 Task: Find connections with filter location Kushtagi with filter topic #AIwith filter profile language Spanish with filter current company InnRoad with filter school Bhilai Institute of Technology (BIT), Durg with filter industry Temporary Help Services with filter service category Life Insurance with filter keywords title Paralegal
Action: Mouse moved to (328, 231)
Screenshot: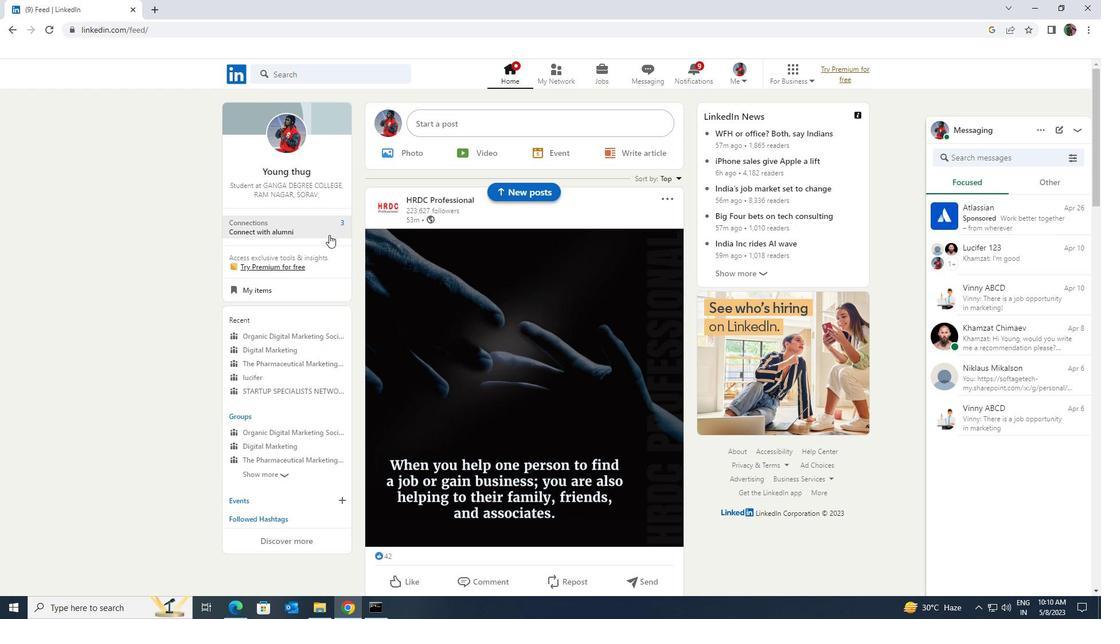 
Action: Mouse pressed left at (328, 231)
Screenshot: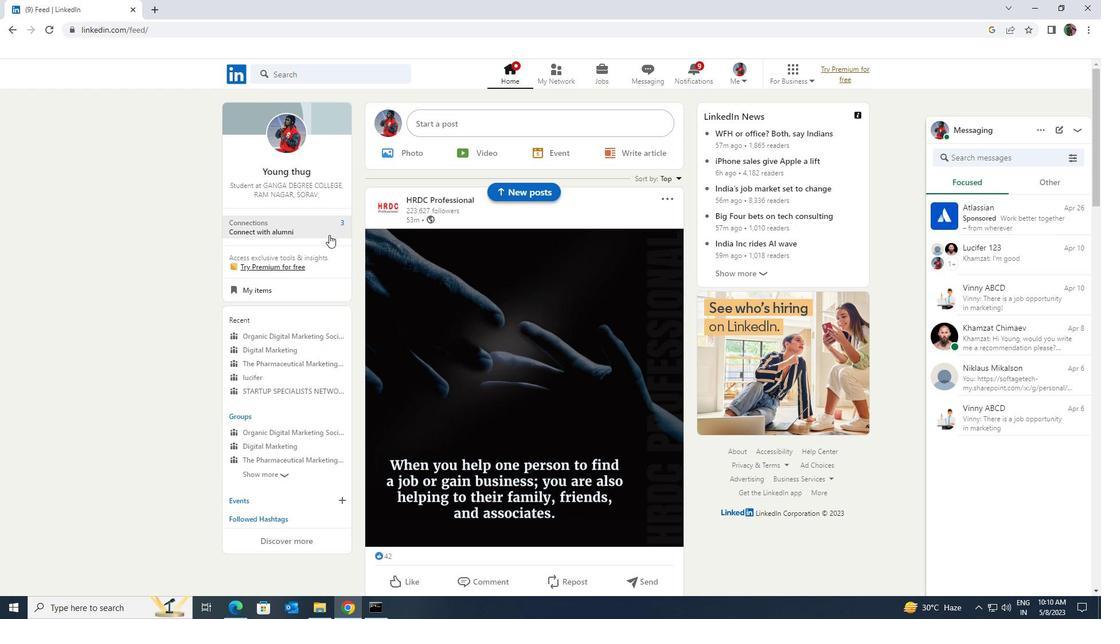 
Action: Mouse moved to (306, 141)
Screenshot: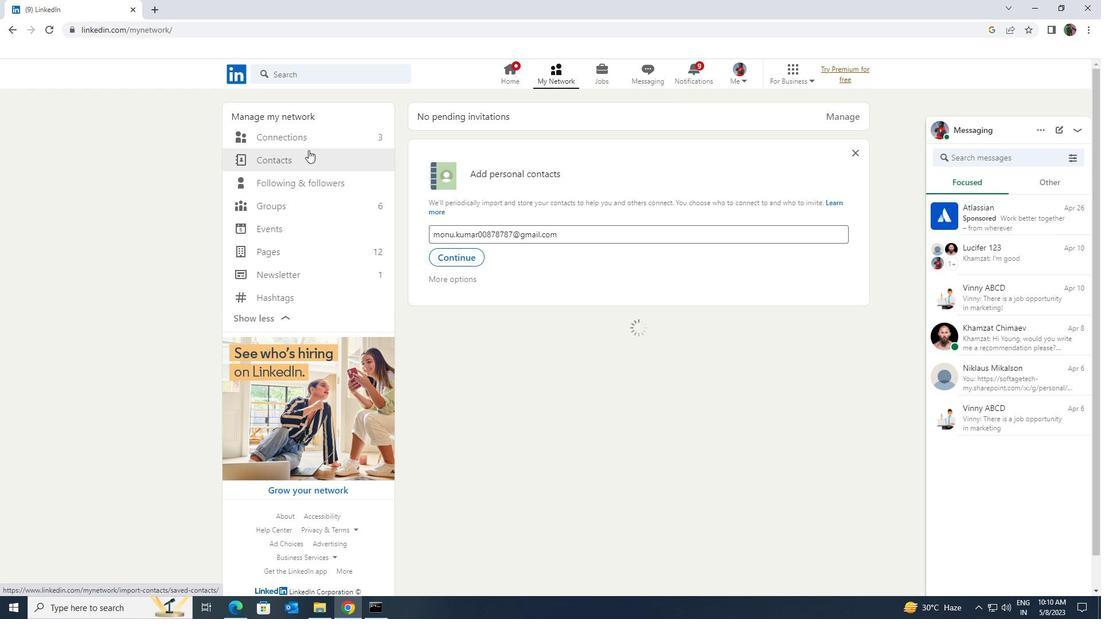 
Action: Mouse pressed left at (306, 141)
Screenshot: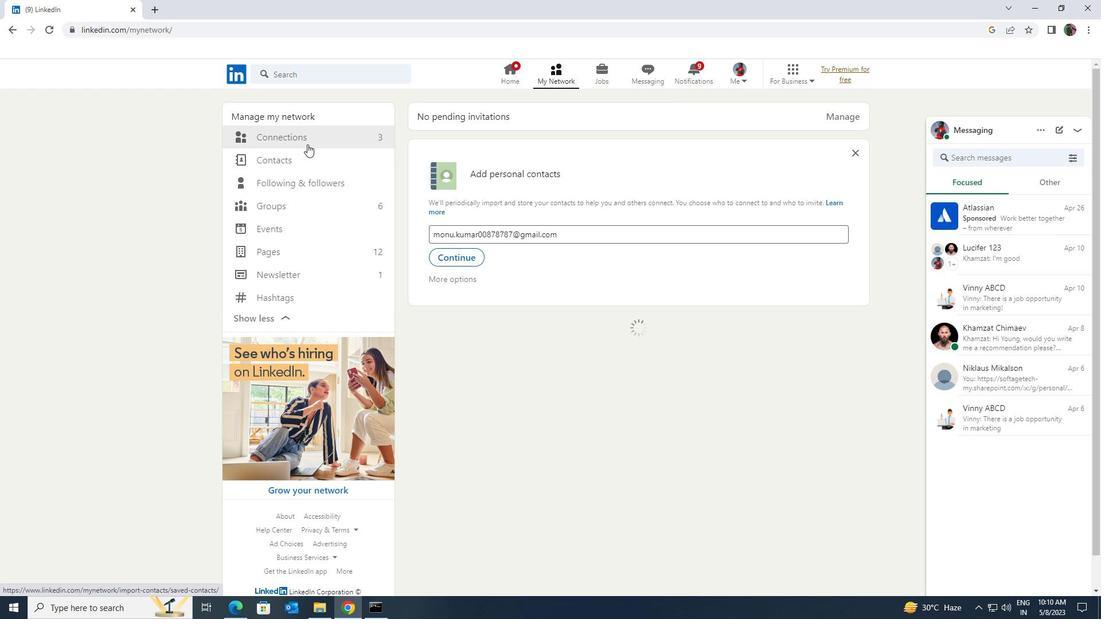 
Action: Mouse moved to (650, 142)
Screenshot: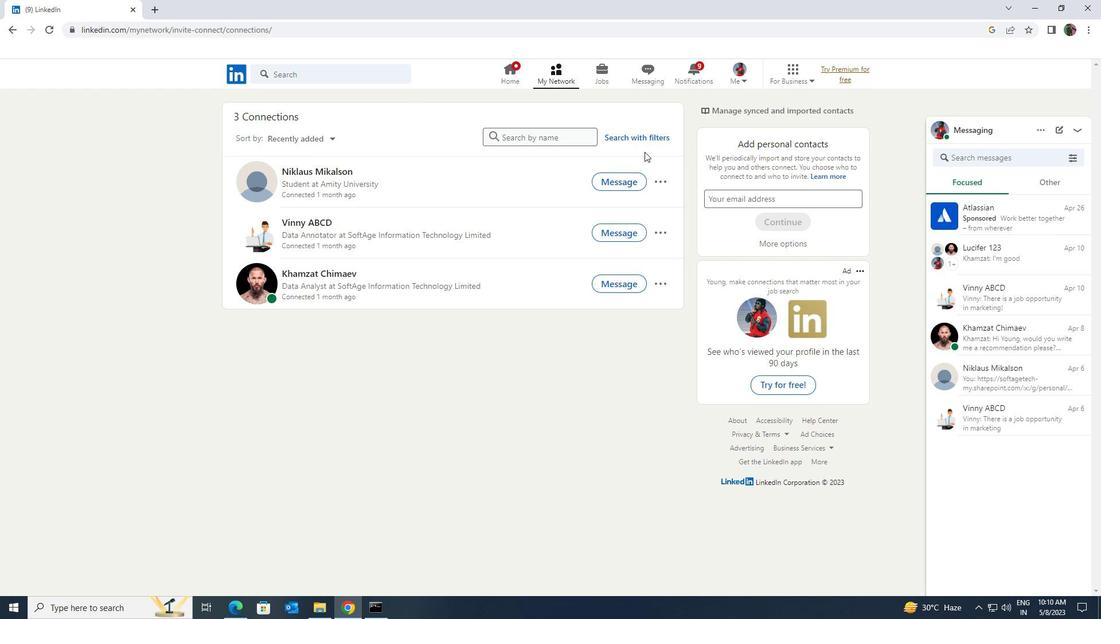 
Action: Mouse pressed left at (650, 142)
Screenshot: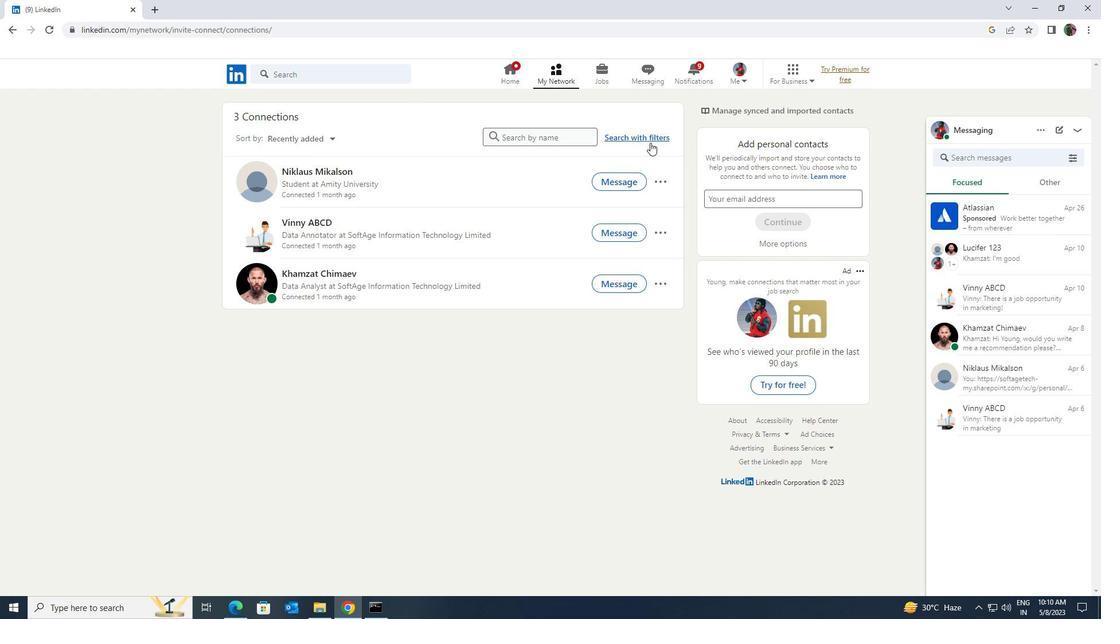 
Action: Mouse moved to (598, 103)
Screenshot: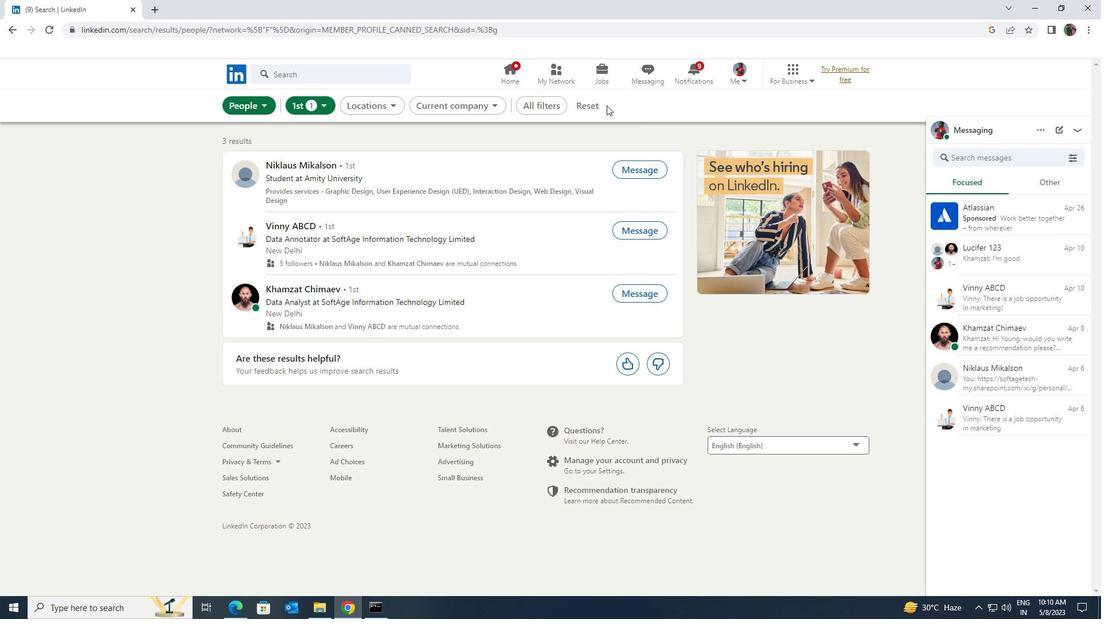 
Action: Mouse pressed left at (598, 103)
Screenshot: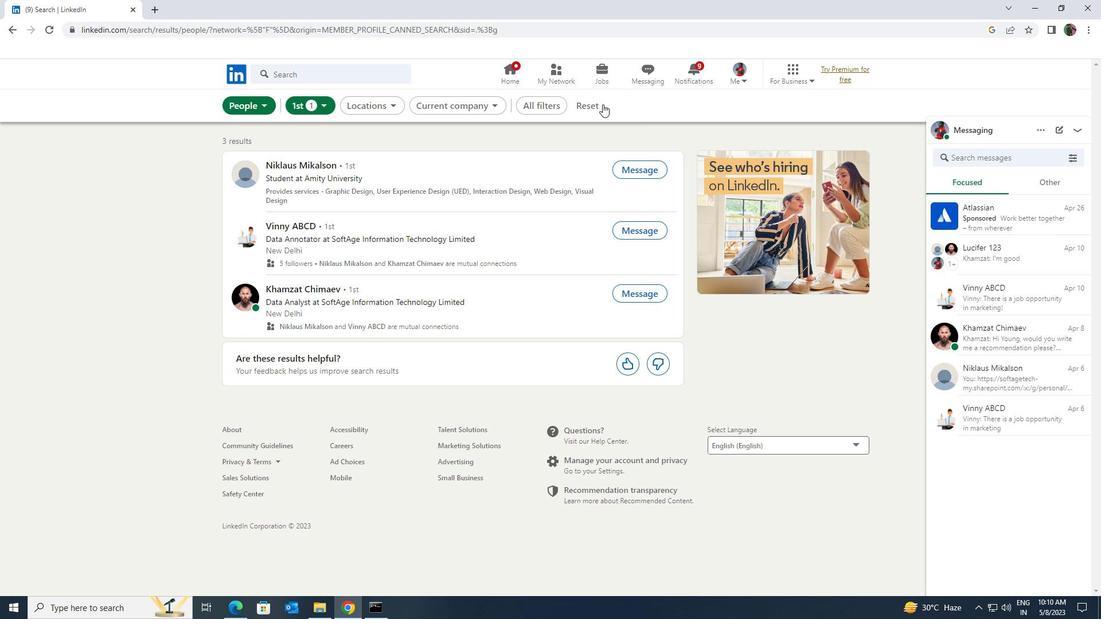 
Action: Mouse moved to (566, 98)
Screenshot: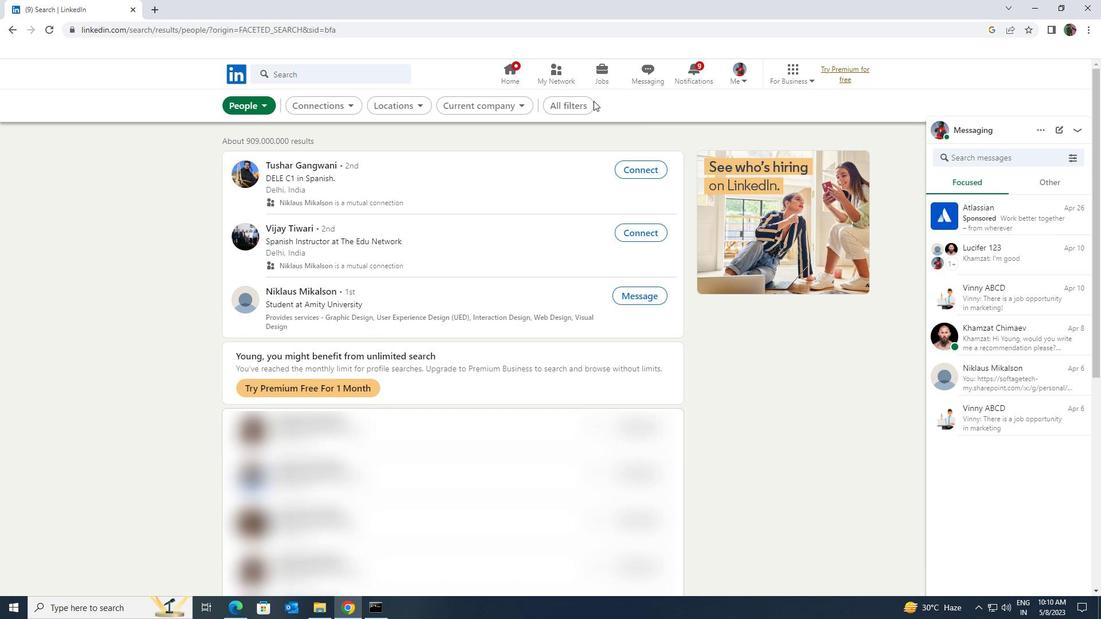 
Action: Mouse pressed left at (566, 98)
Screenshot: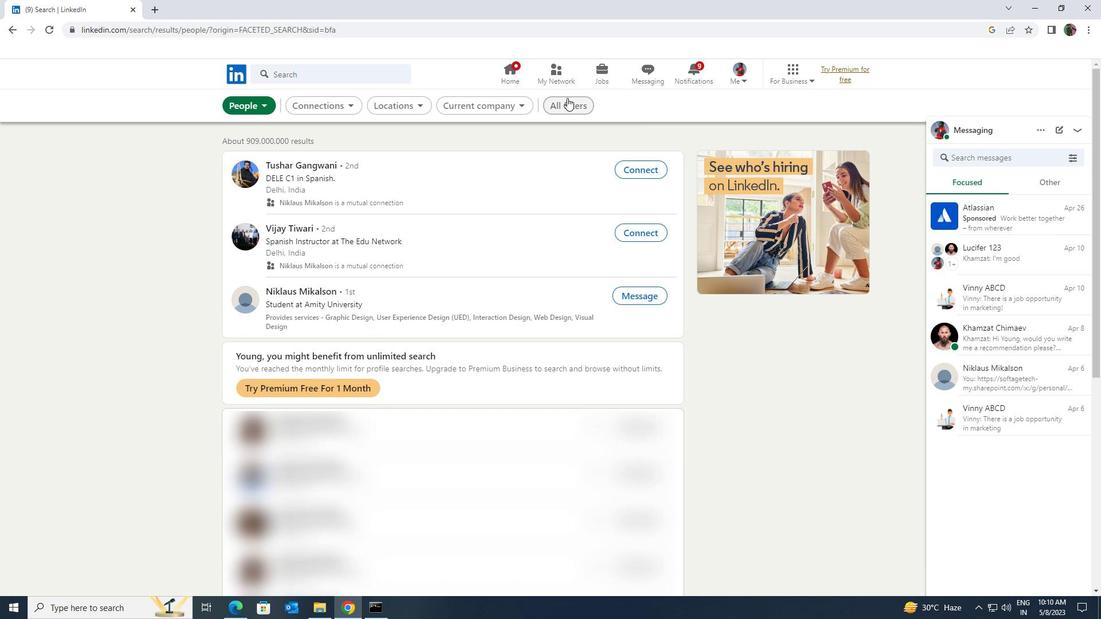 
Action: Mouse moved to (967, 461)
Screenshot: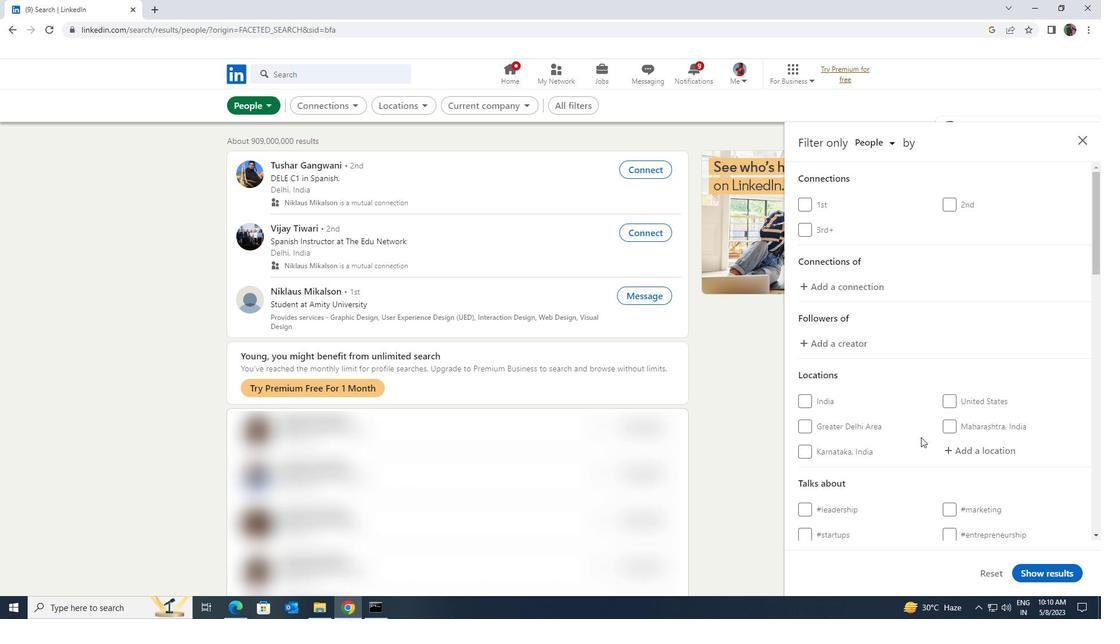 
Action: Mouse pressed left at (967, 461)
Screenshot: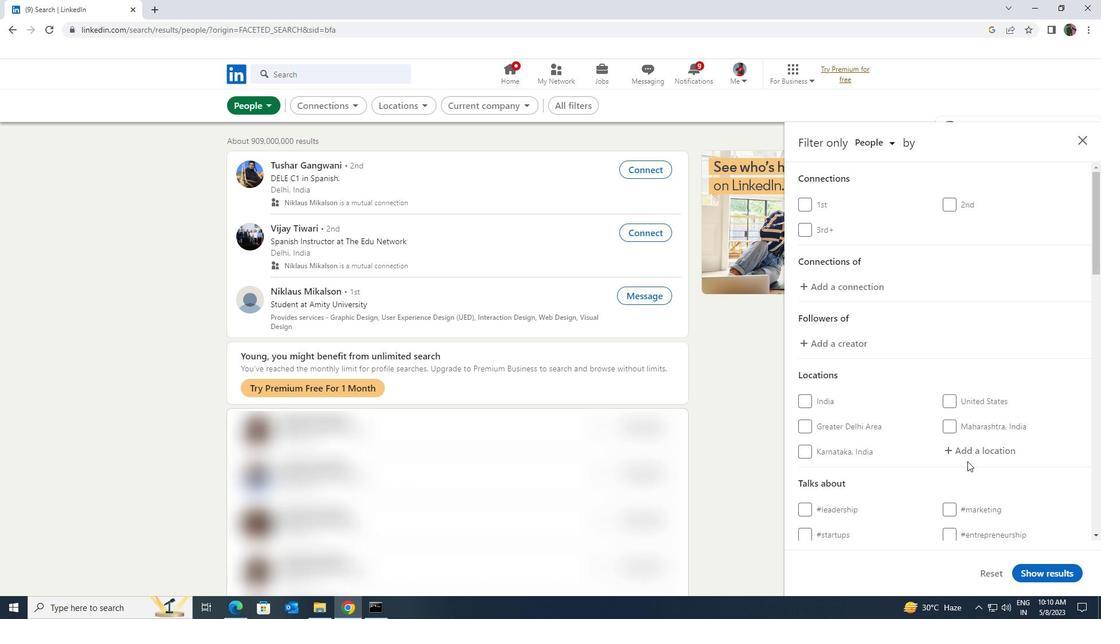 
Action: Mouse moved to (973, 454)
Screenshot: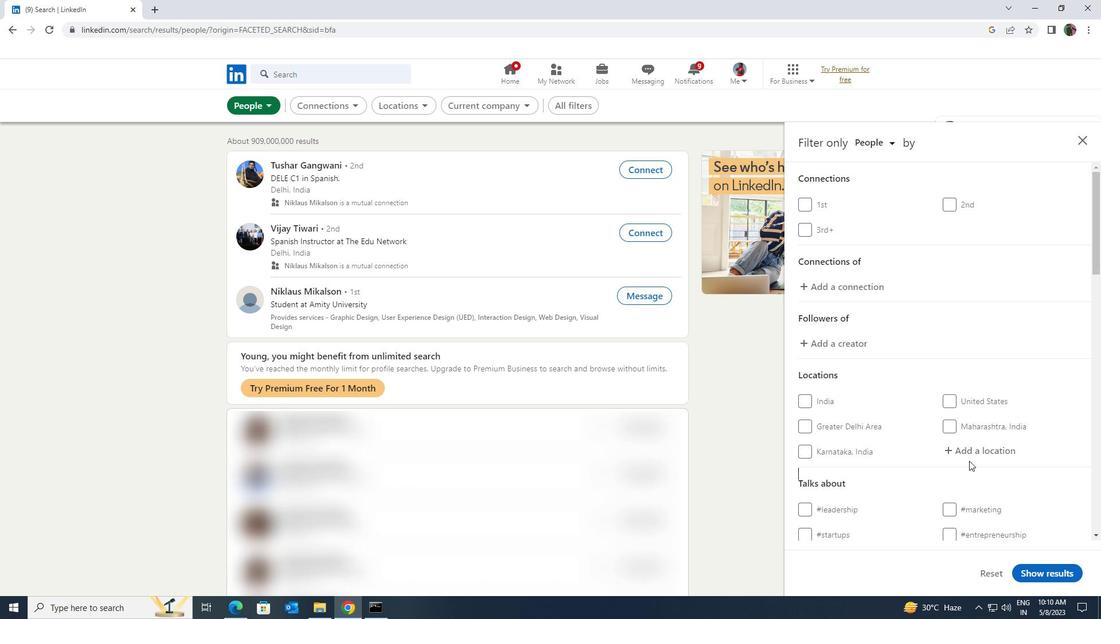 
Action: Mouse pressed left at (973, 454)
Screenshot: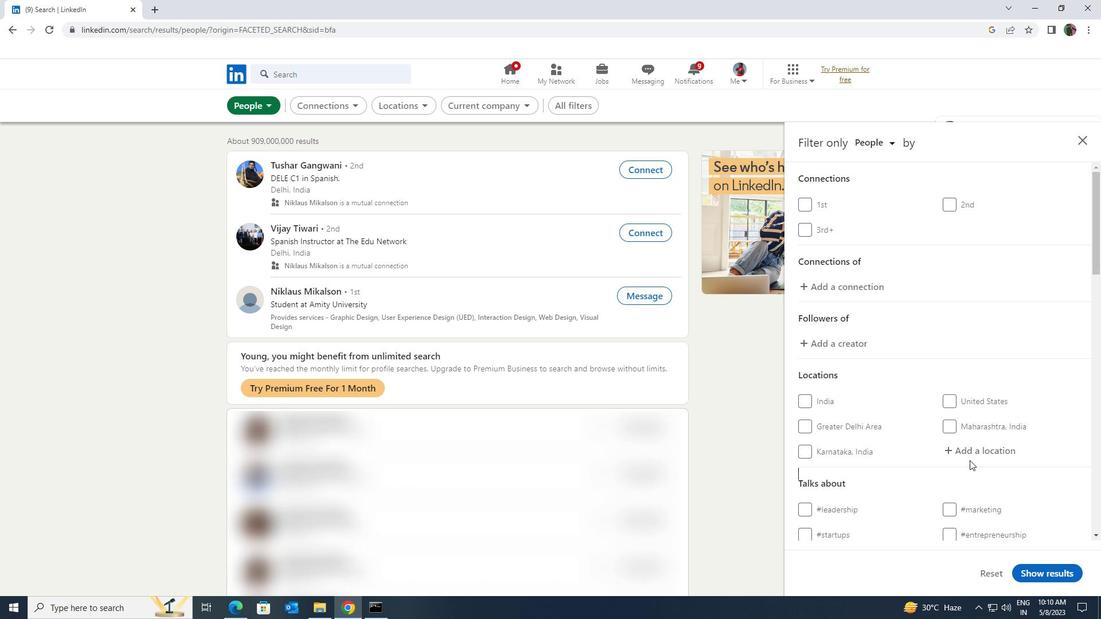 
Action: Key pressed <Key.shift>KUSHTAGI
Screenshot: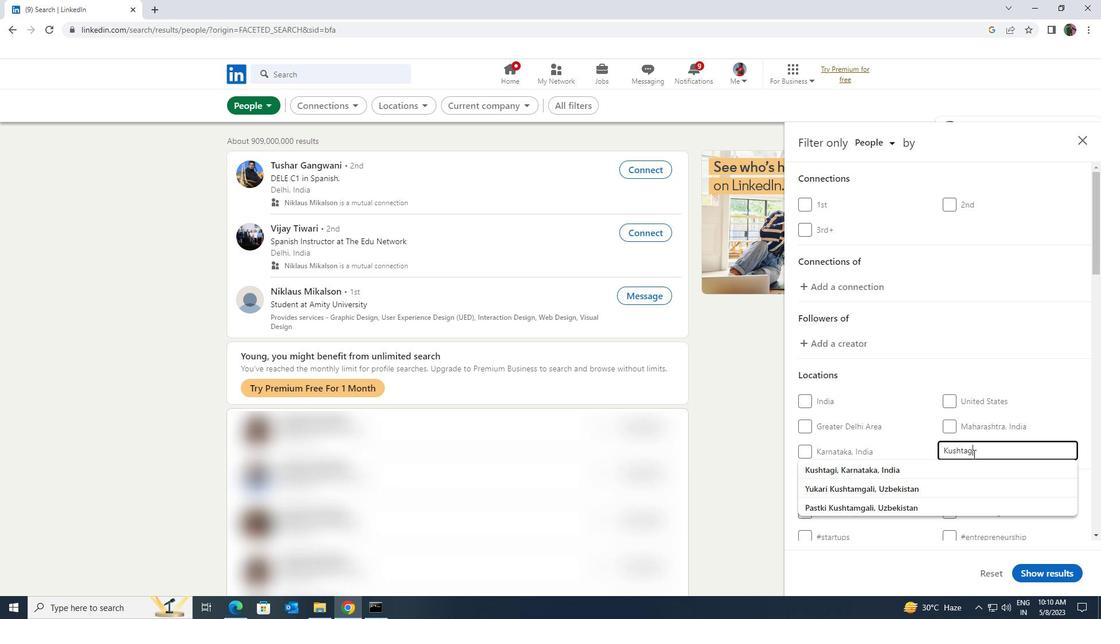 
Action: Mouse moved to (975, 464)
Screenshot: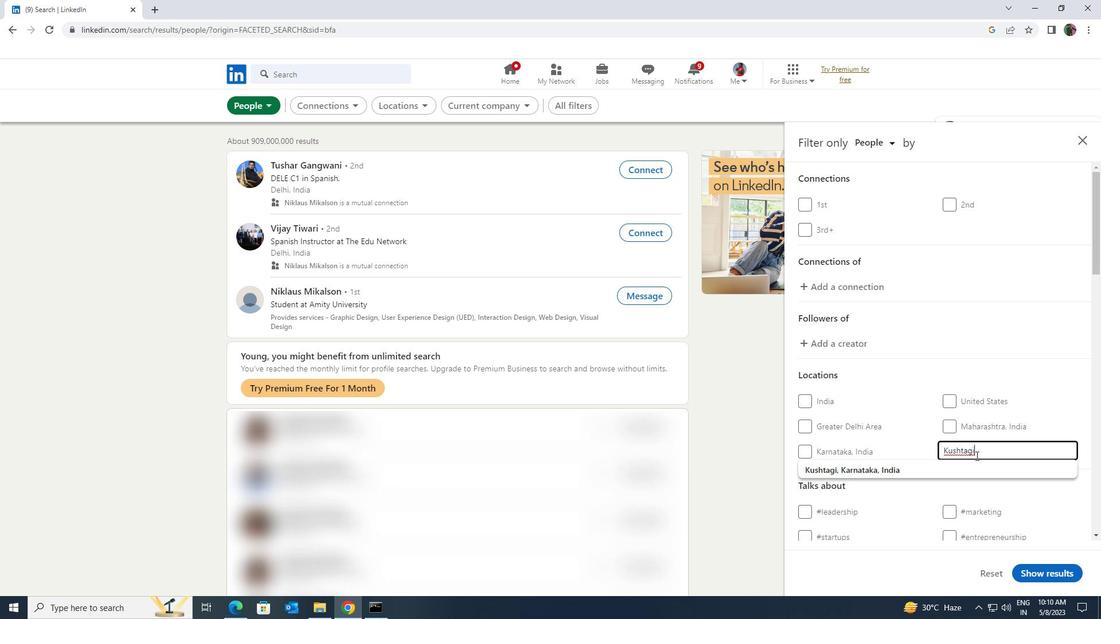 
Action: Mouse pressed left at (975, 464)
Screenshot: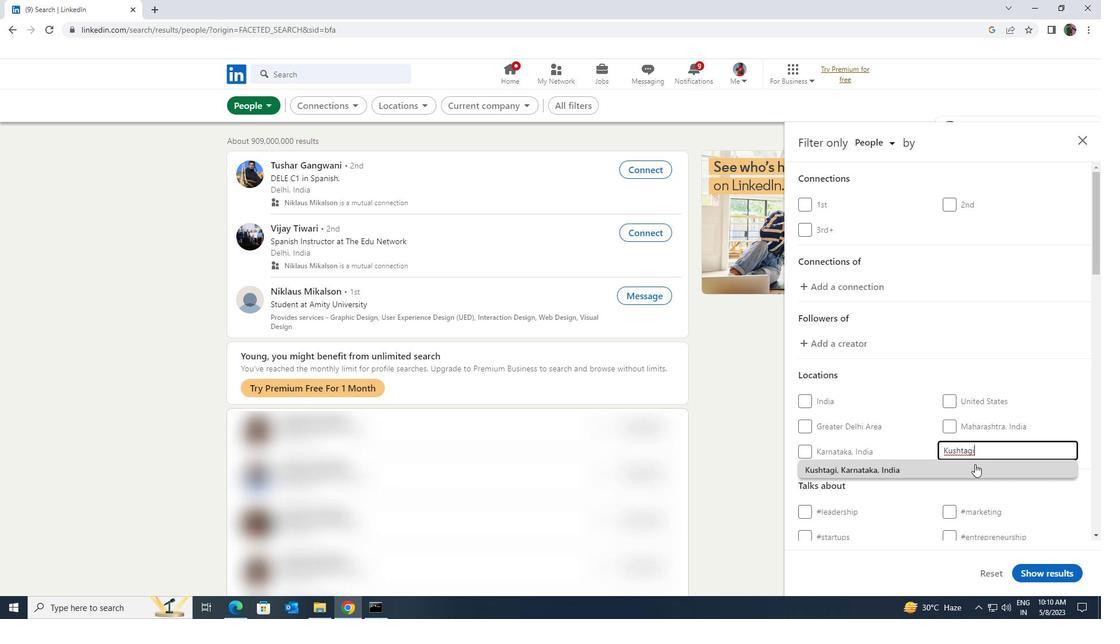 
Action: Mouse scrolled (975, 464) with delta (0, 0)
Screenshot: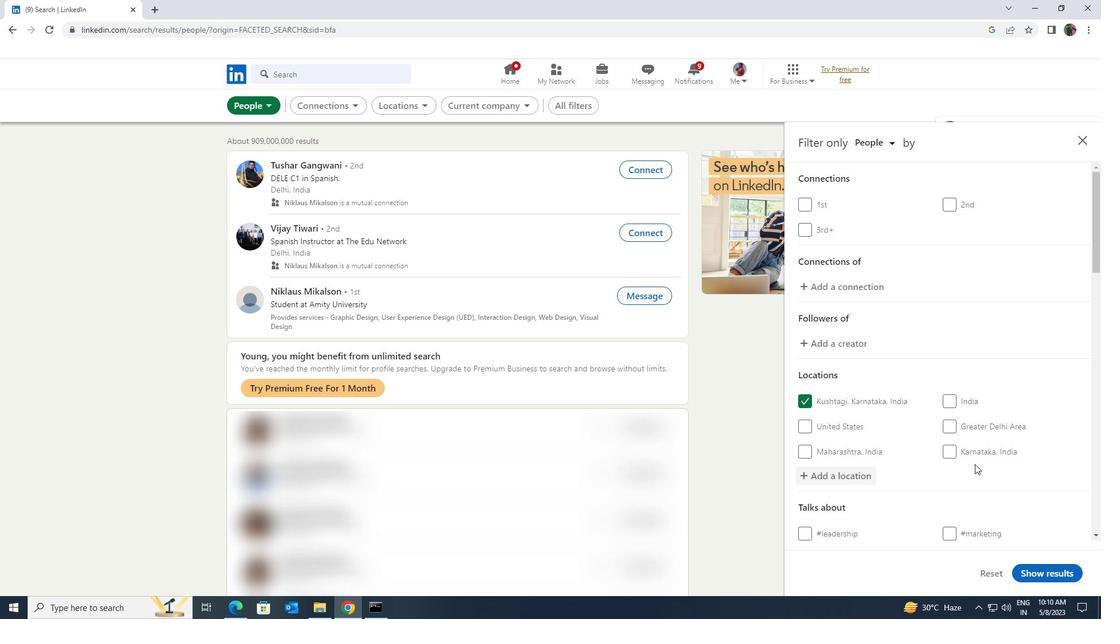 
Action: Mouse scrolled (975, 464) with delta (0, 0)
Screenshot: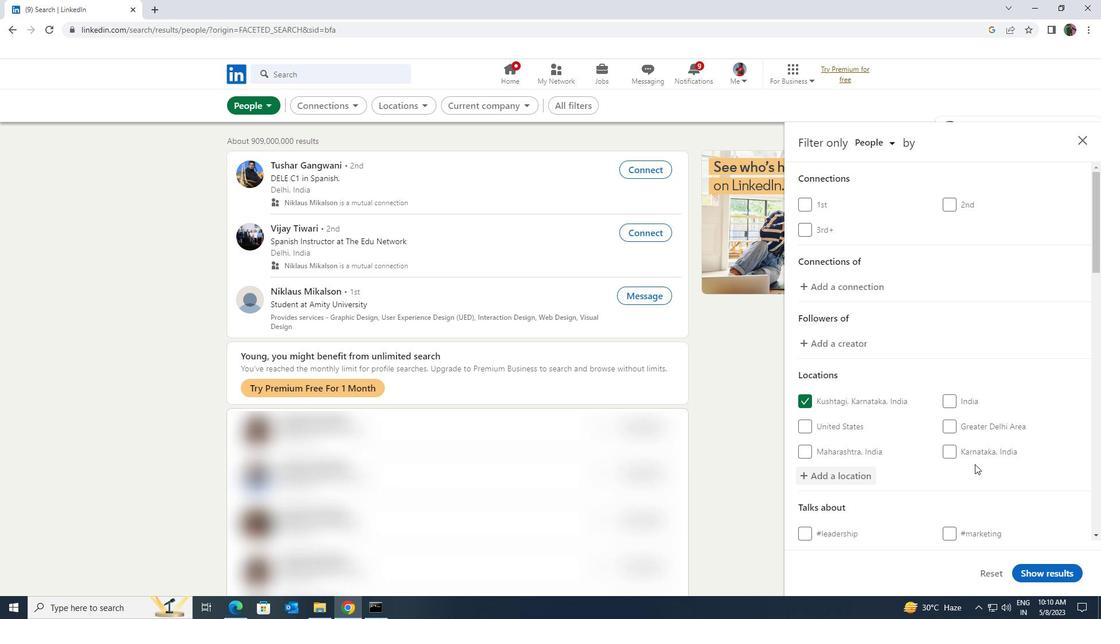 
Action: Mouse moved to (975, 466)
Screenshot: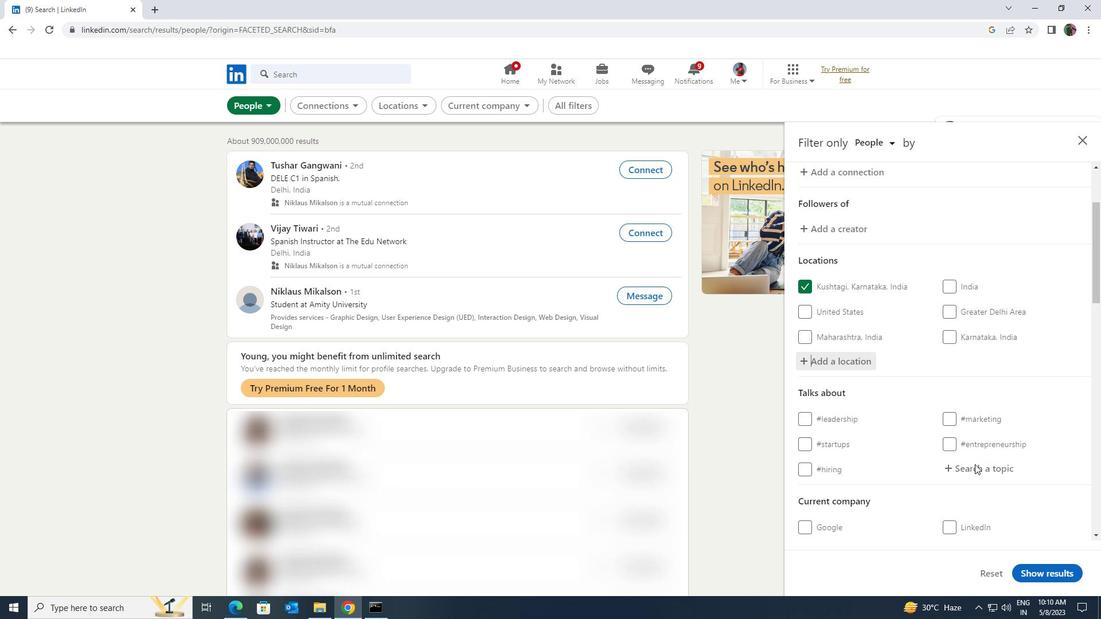 
Action: Mouse pressed left at (975, 466)
Screenshot: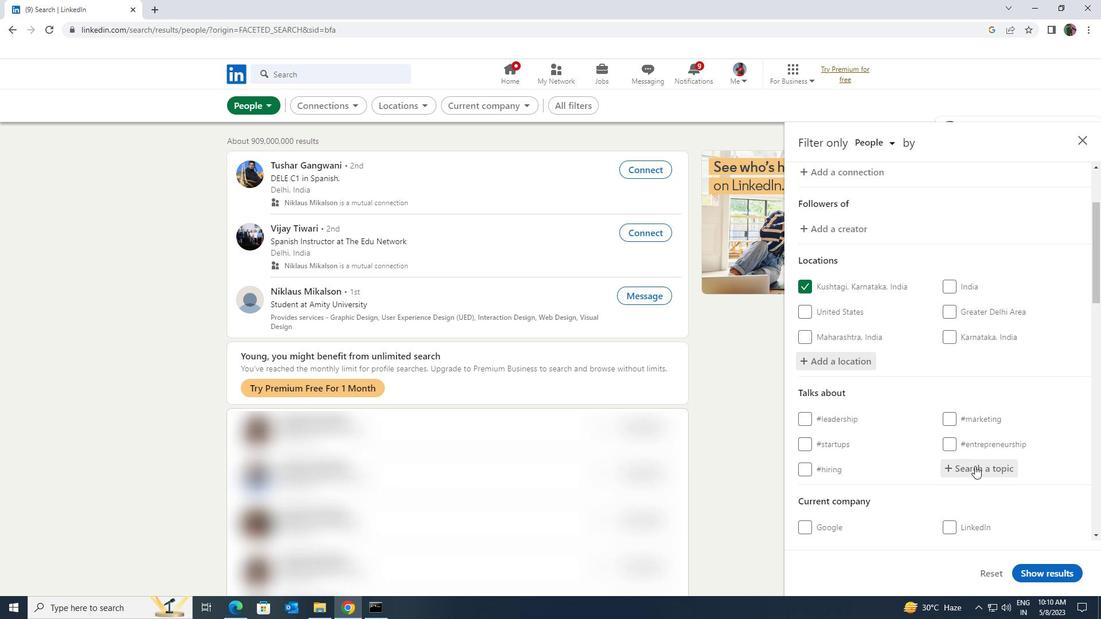 
Action: Mouse moved to (968, 464)
Screenshot: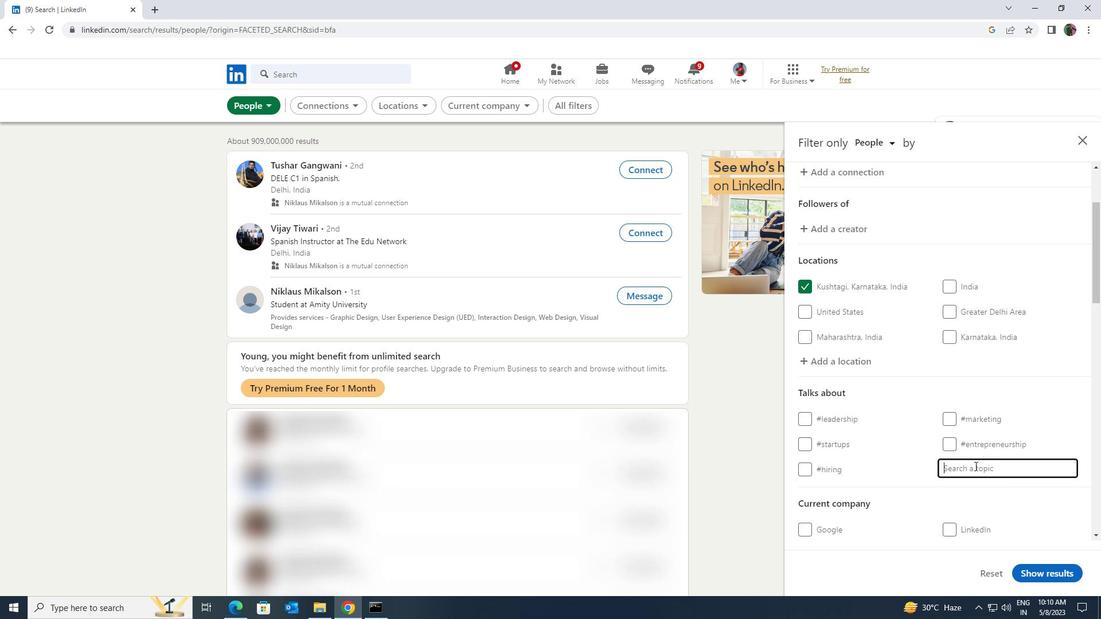 
Action: Key pressed <Key.shift><Key.shift>AI
Screenshot: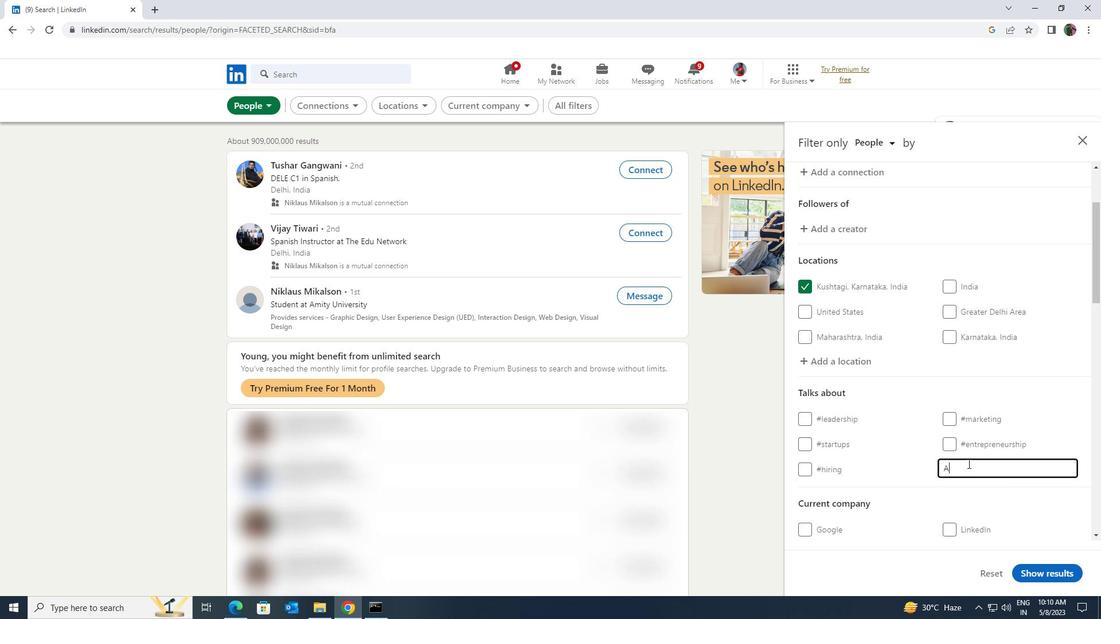 
Action: Mouse moved to (964, 478)
Screenshot: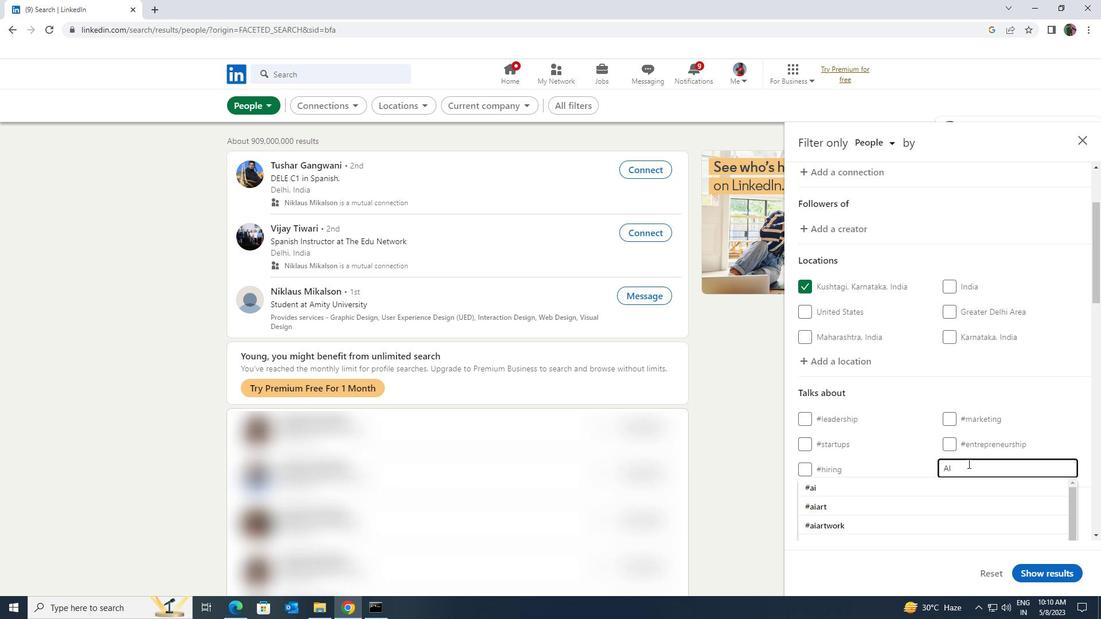 
Action: Mouse pressed left at (964, 478)
Screenshot: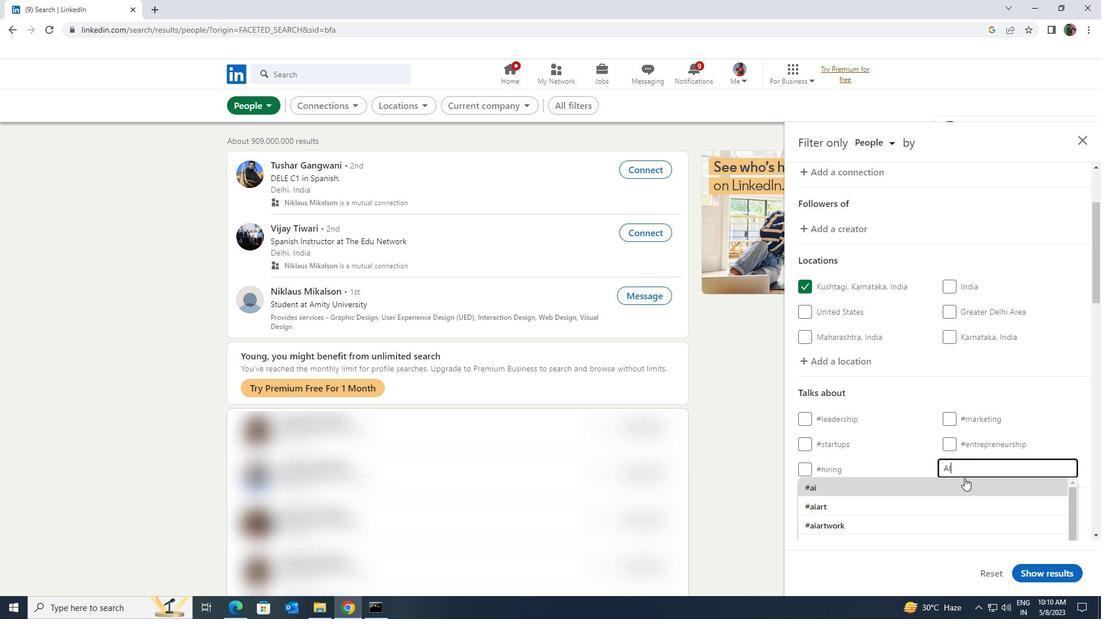 
Action: Mouse scrolled (964, 477) with delta (0, 0)
Screenshot: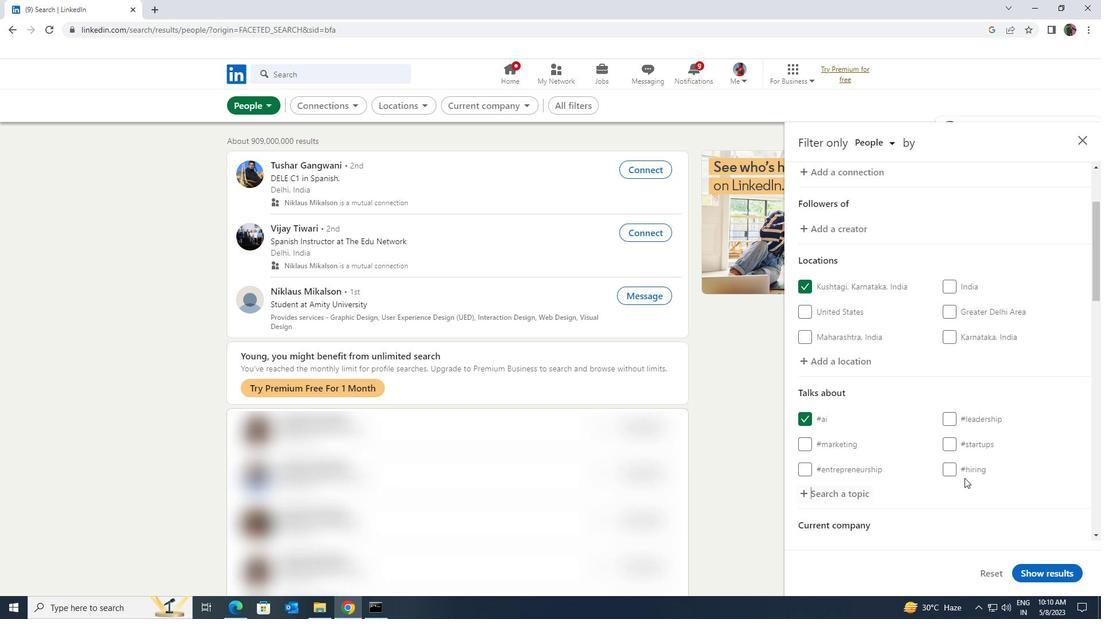 
Action: Mouse scrolled (964, 477) with delta (0, 0)
Screenshot: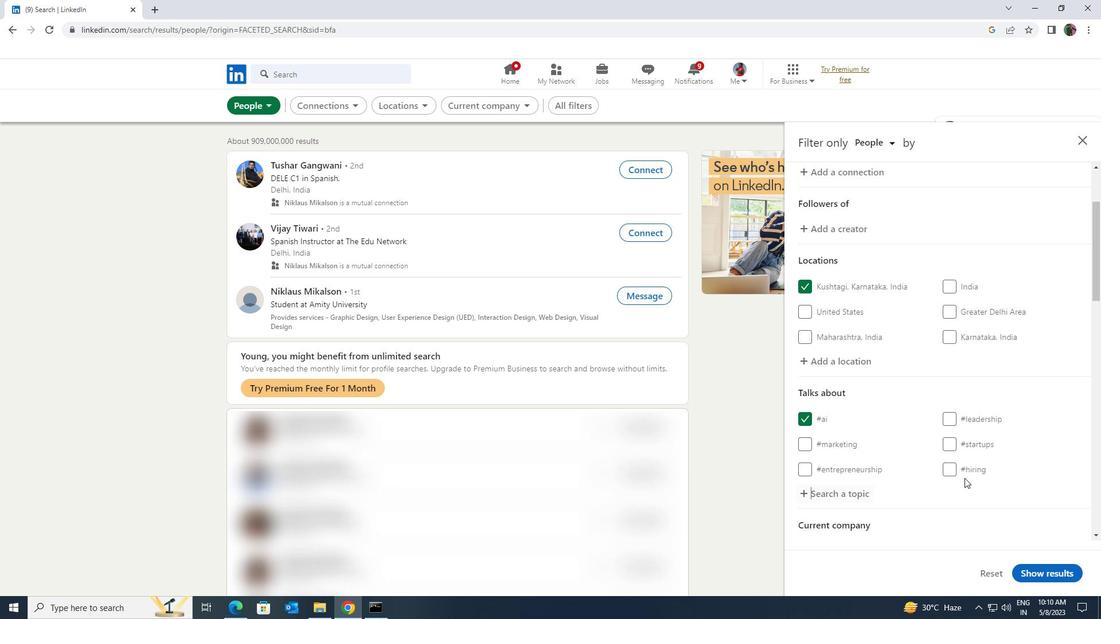 
Action: Mouse moved to (967, 481)
Screenshot: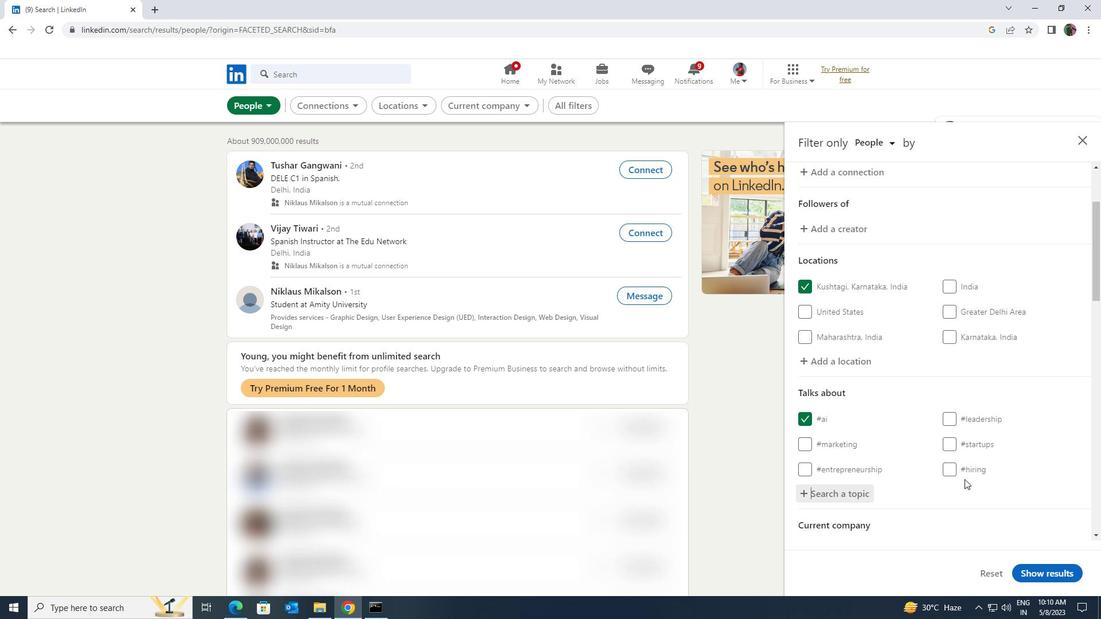 
Action: Mouse scrolled (967, 480) with delta (0, 0)
Screenshot: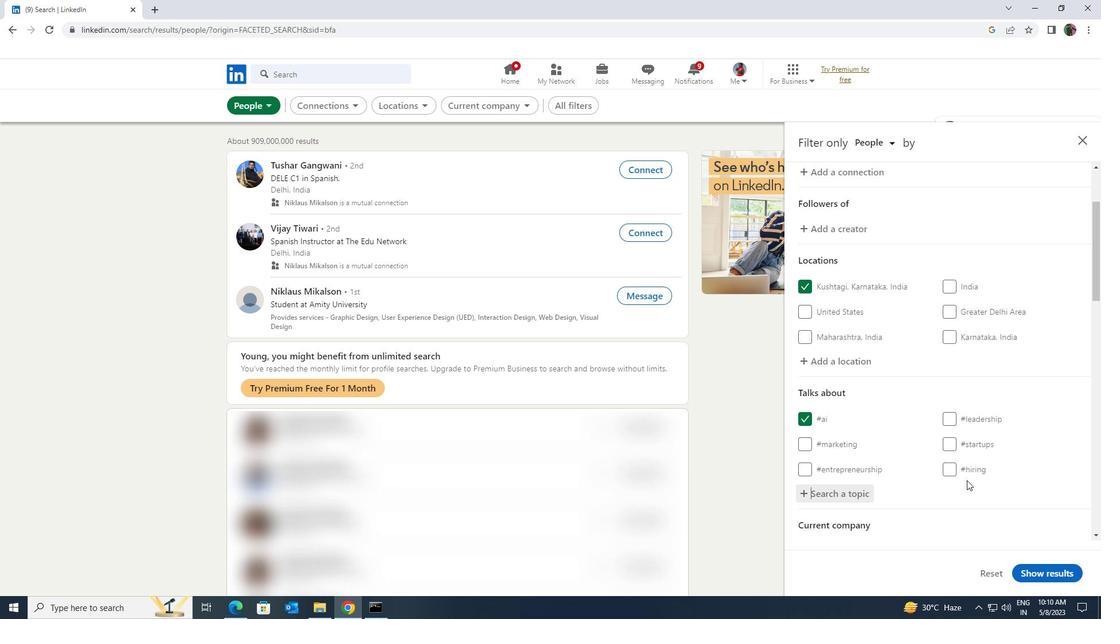 
Action: Mouse scrolled (967, 480) with delta (0, 0)
Screenshot: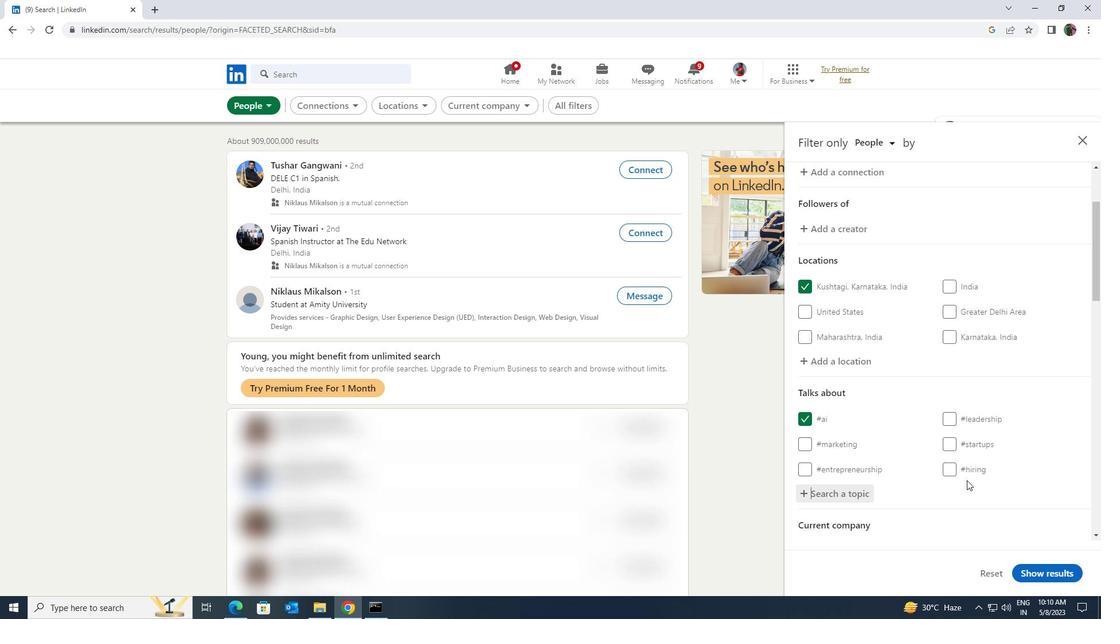 
Action: Mouse moved to (972, 484)
Screenshot: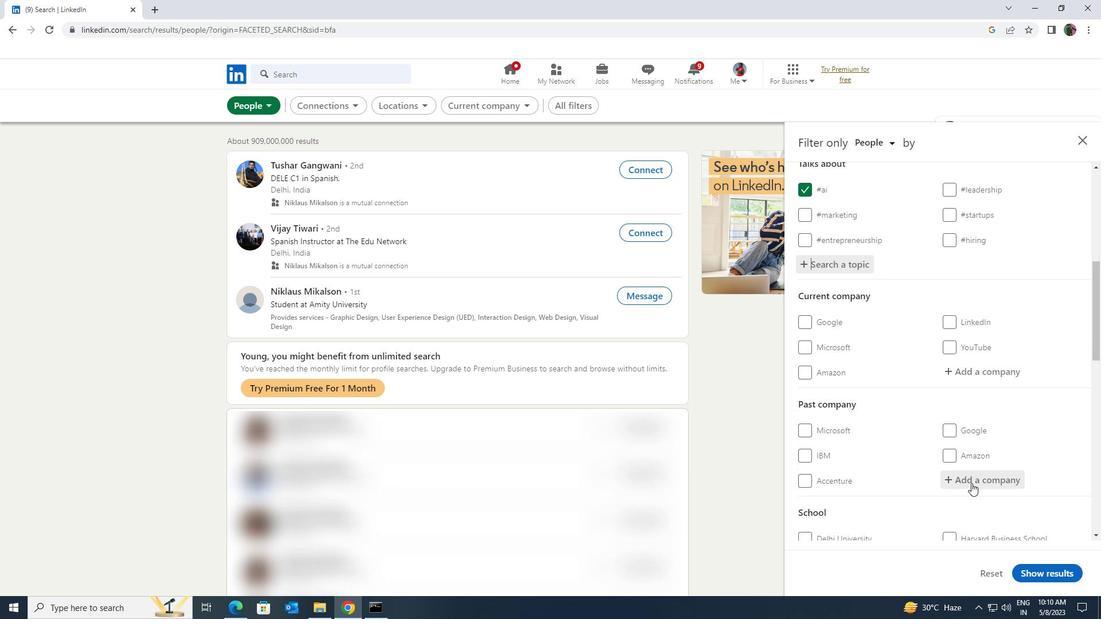 
Action: Mouse scrolled (972, 483) with delta (0, 0)
Screenshot: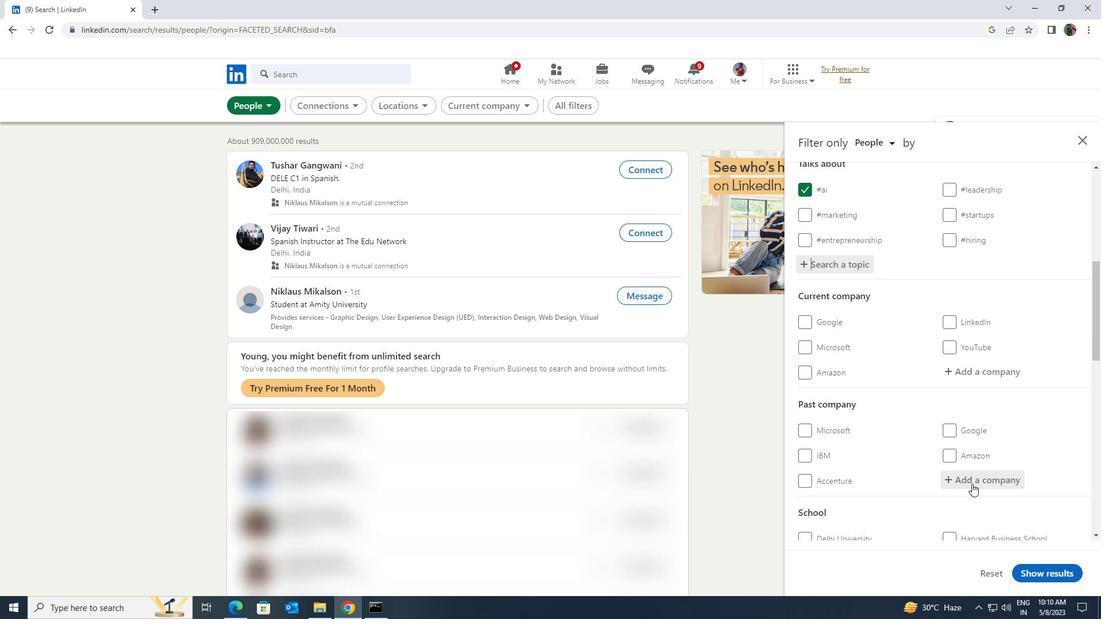 
Action: Mouse moved to (972, 484)
Screenshot: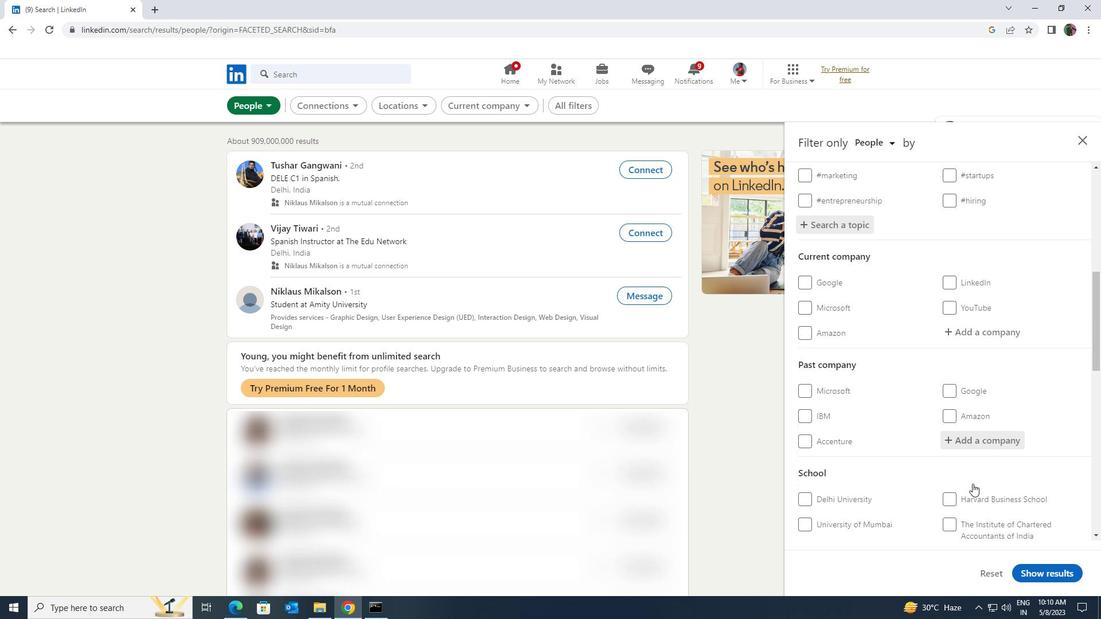 
Action: Mouse scrolled (972, 483) with delta (0, 0)
Screenshot: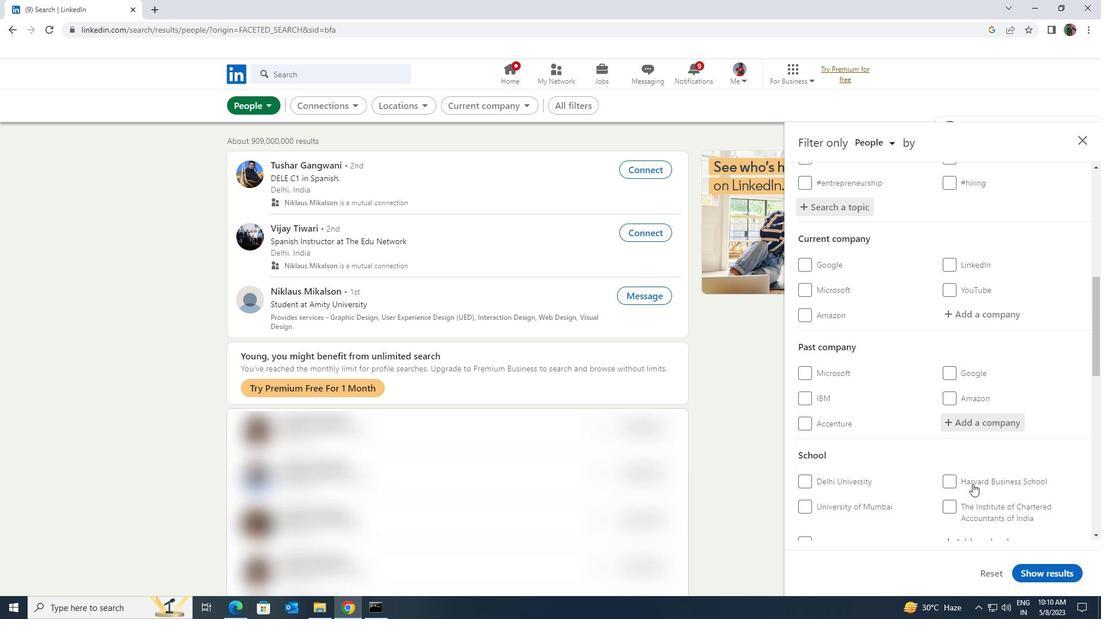 
Action: Mouse scrolled (972, 483) with delta (0, 0)
Screenshot: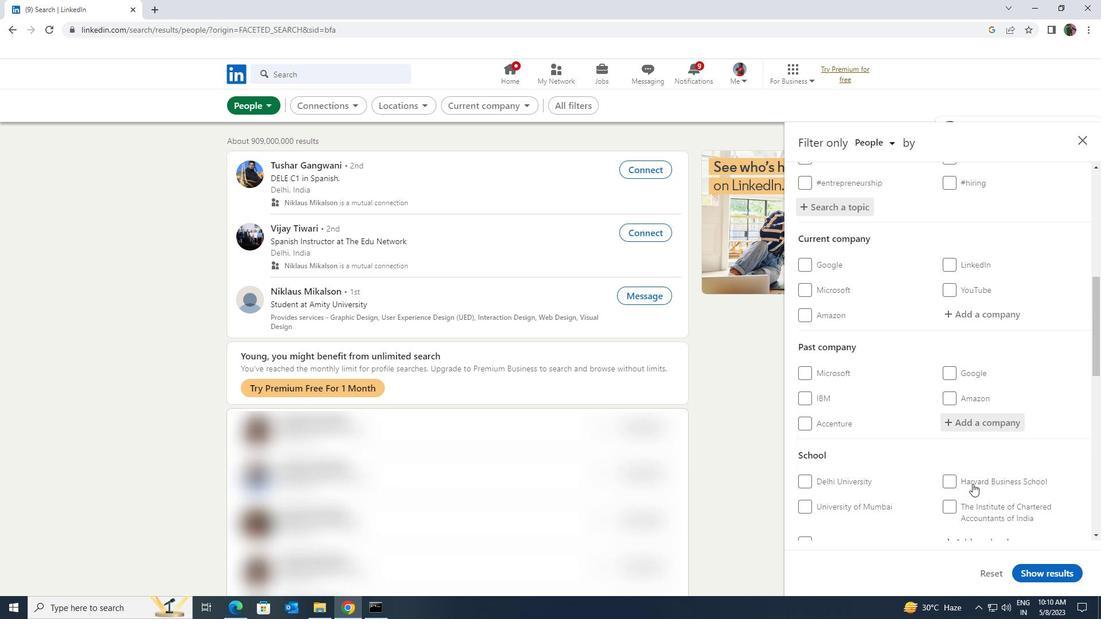 
Action: Mouse moved to (973, 485)
Screenshot: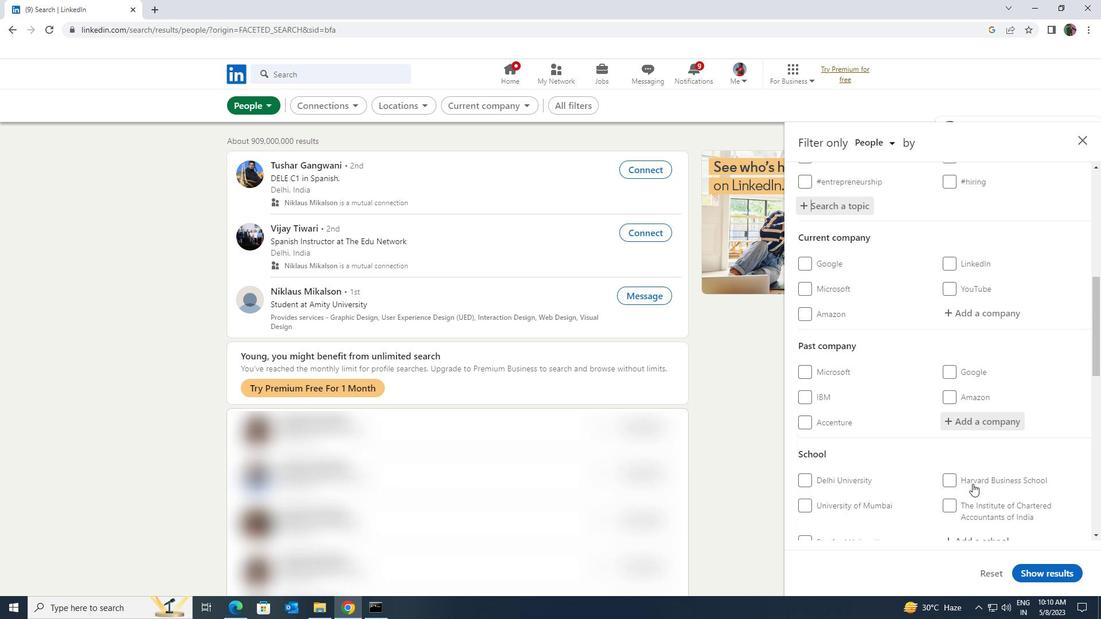
Action: Mouse scrolled (973, 484) with delta (0, 0)
Screenshot: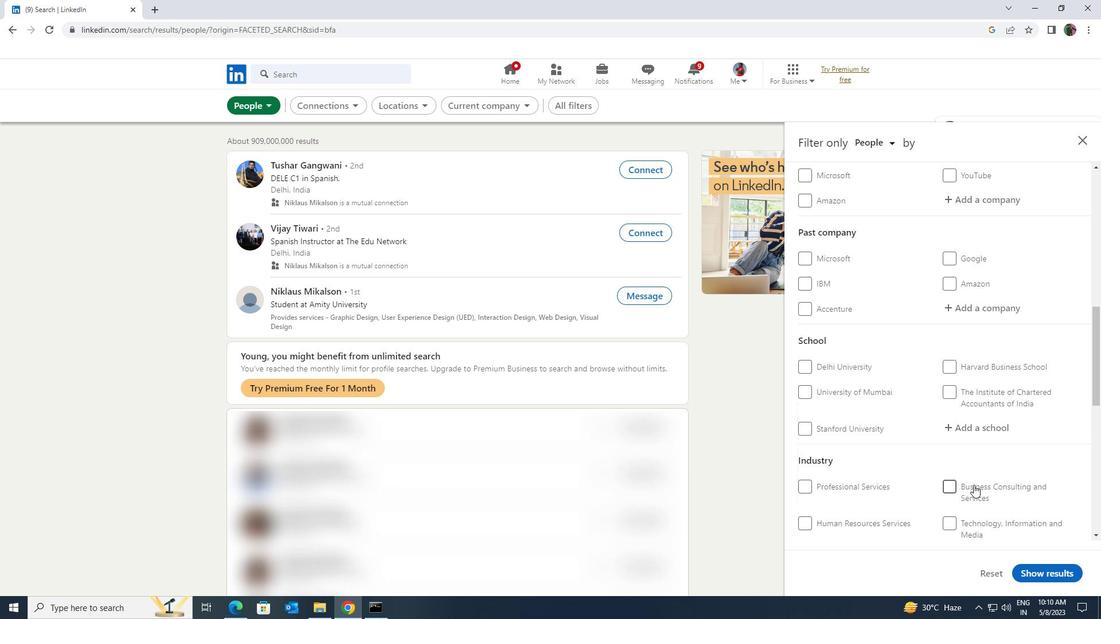 
Action: Mouse scrolled (973, 484) with delta (0, 0)
Screenshot: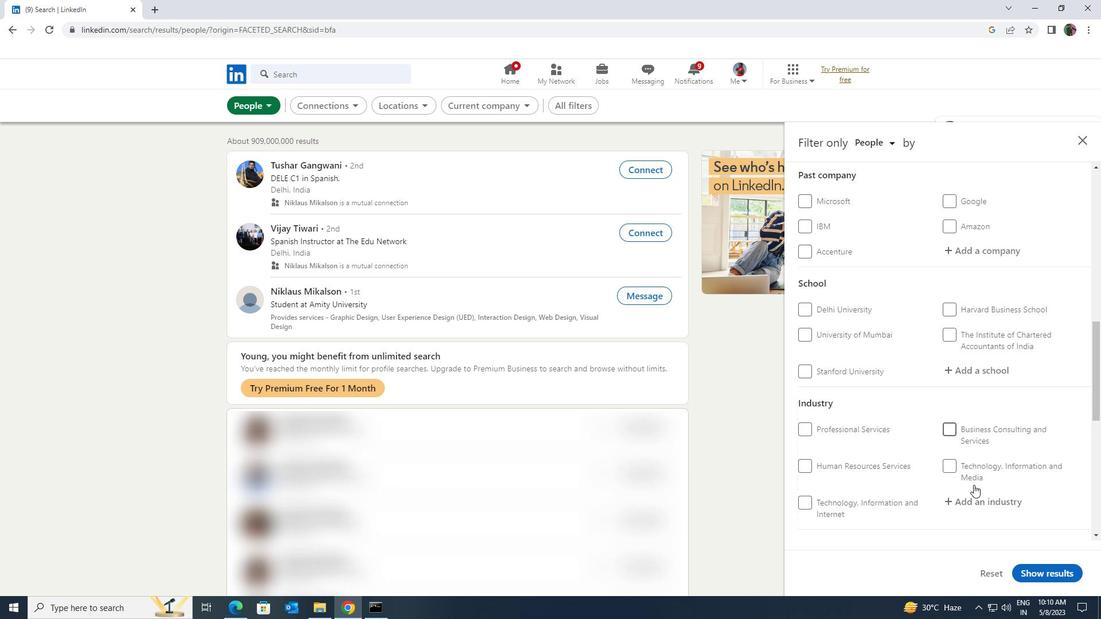 
Action: Mouse moved to (975, 485)
Screenshot: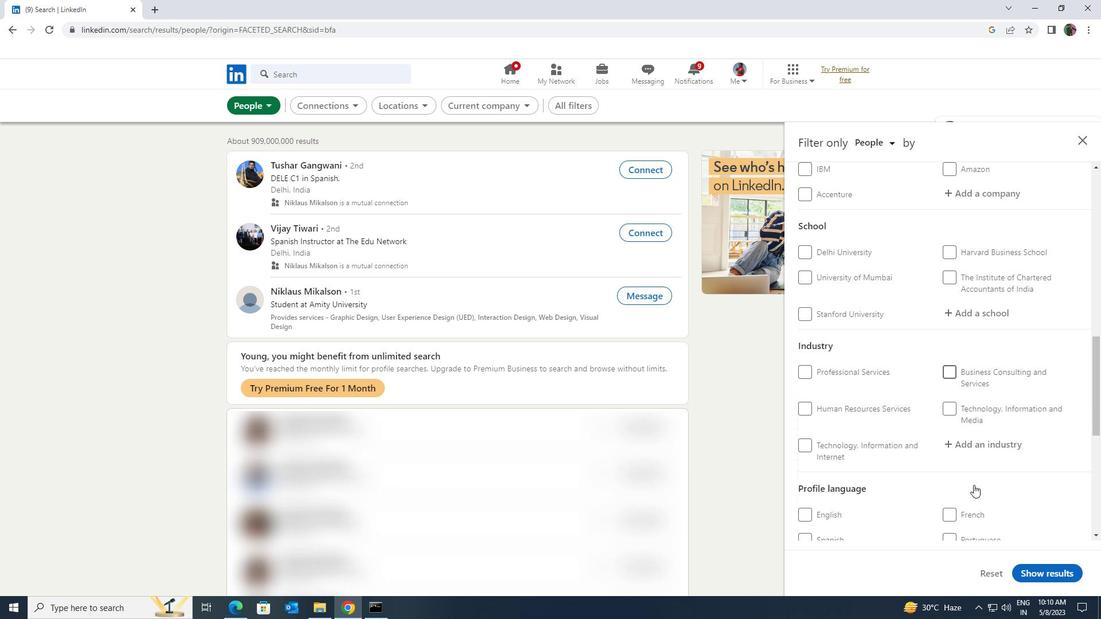 
Action: Mouse scrolled (975, 484) with delta (0, 0)
Screenshot: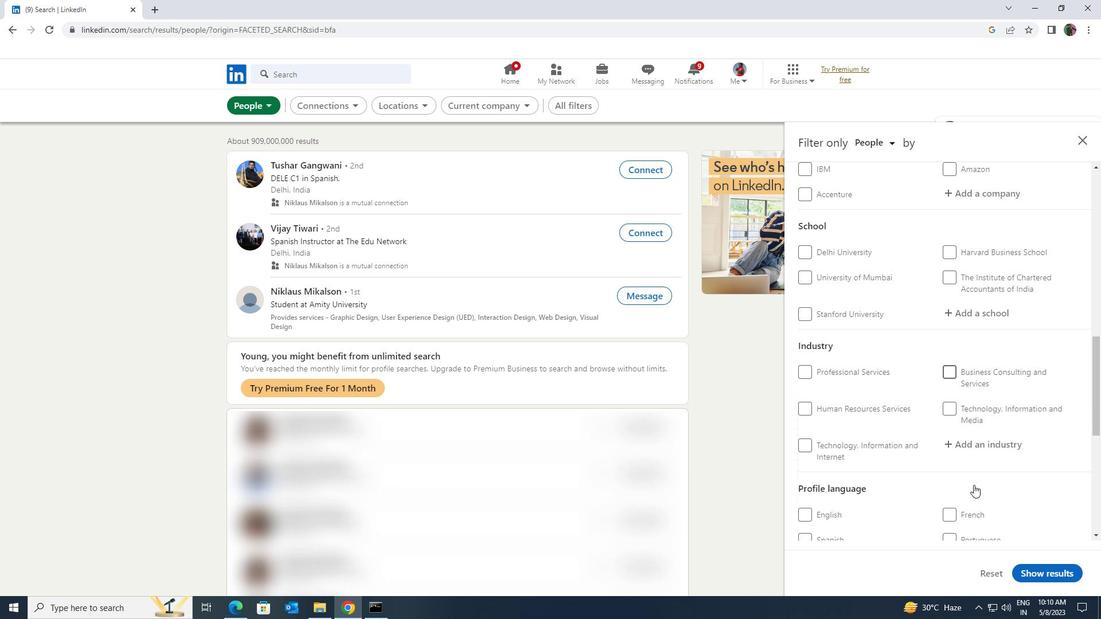
Action: Mouse moved to (836, 481)
Screenshot: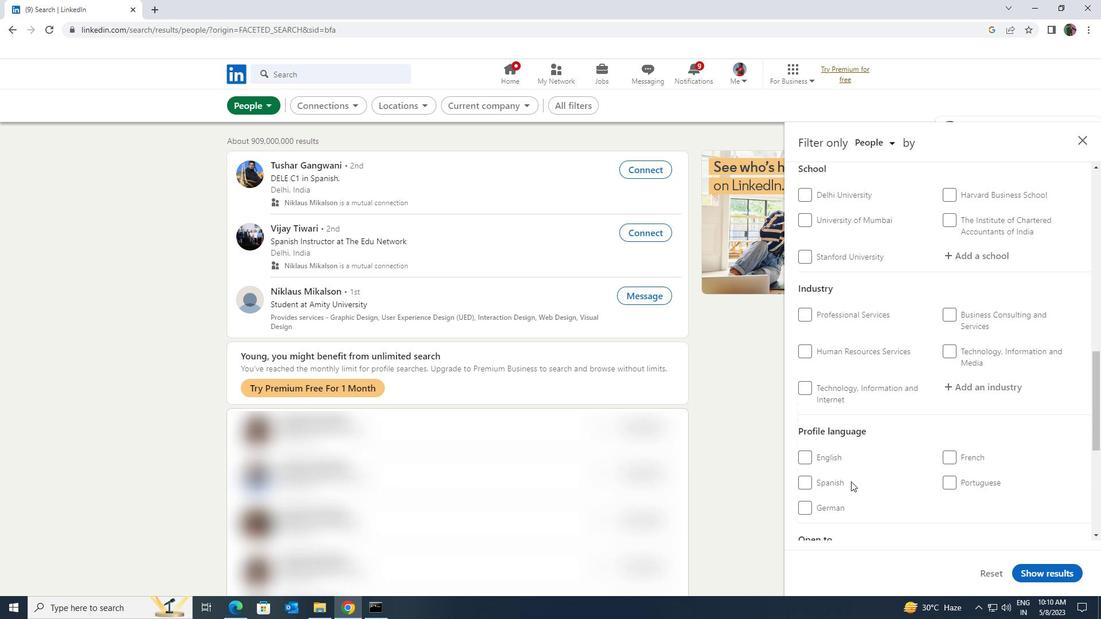 
Action: Mouse pressed left at (836, 481)
Screenshot: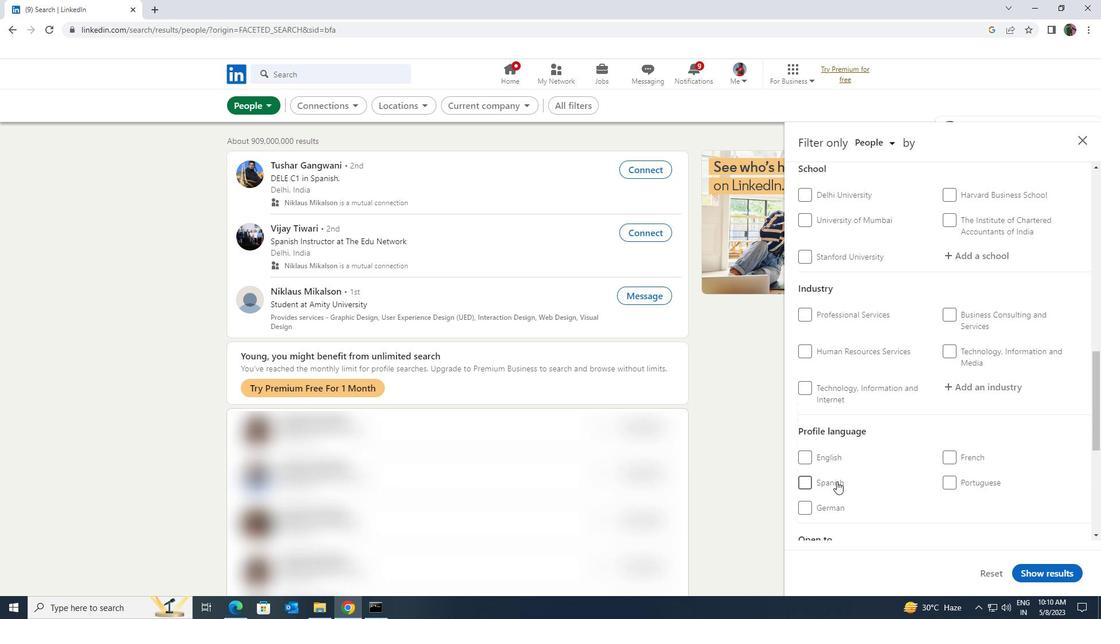 
Action: Mouse moved to (952, 475)
Screenshot: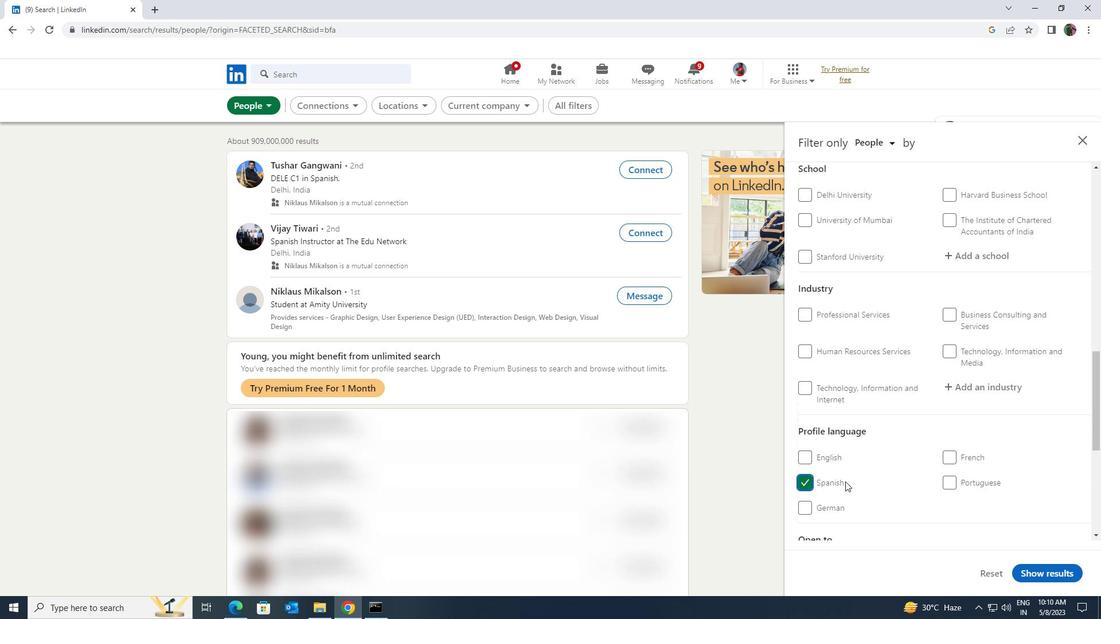 
Action: Mouse scrolled (952, 476) with delta (0, 0)
Screenshot: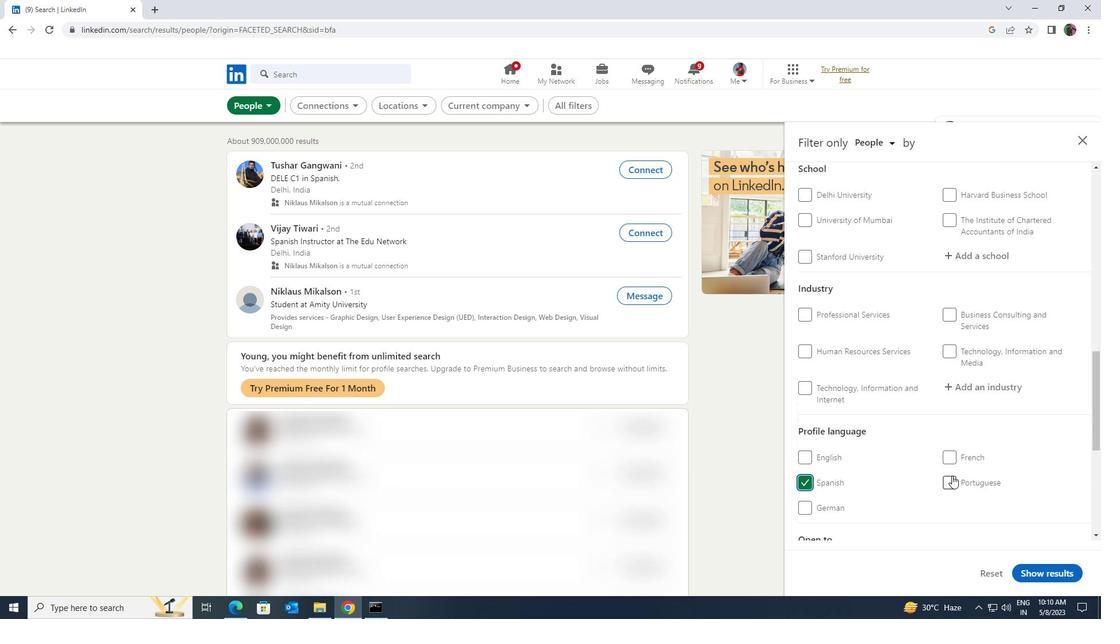 
Action: Mouse scrolled (952, 476) with delta (0, 0)
Screenshot: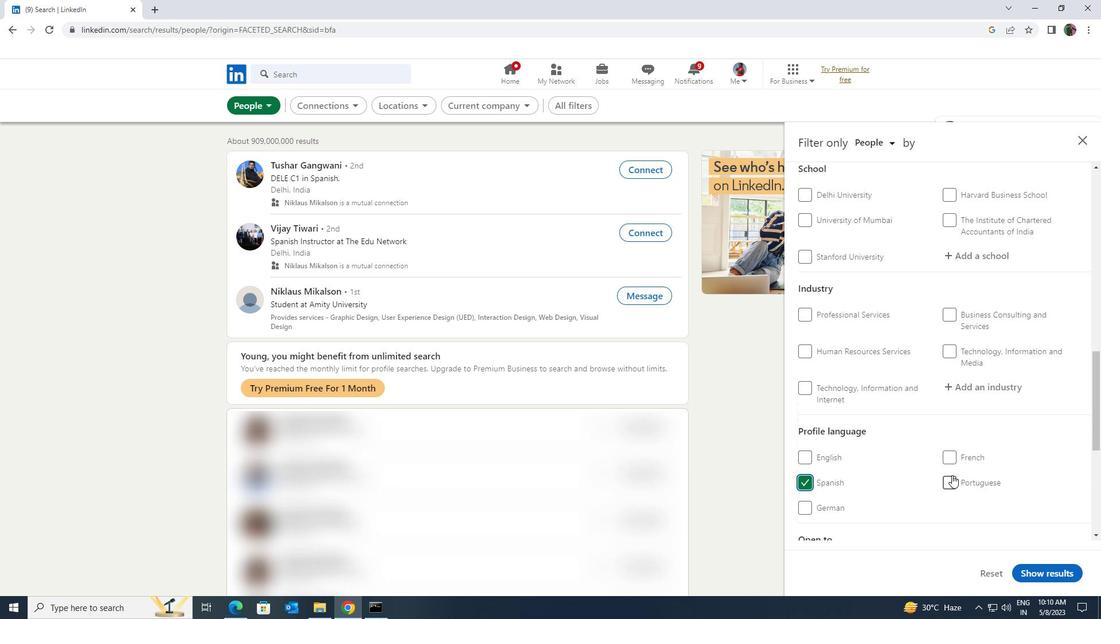 
Action: Mouse scrolled (952, 476) with delta (0, 0)
Screenshot: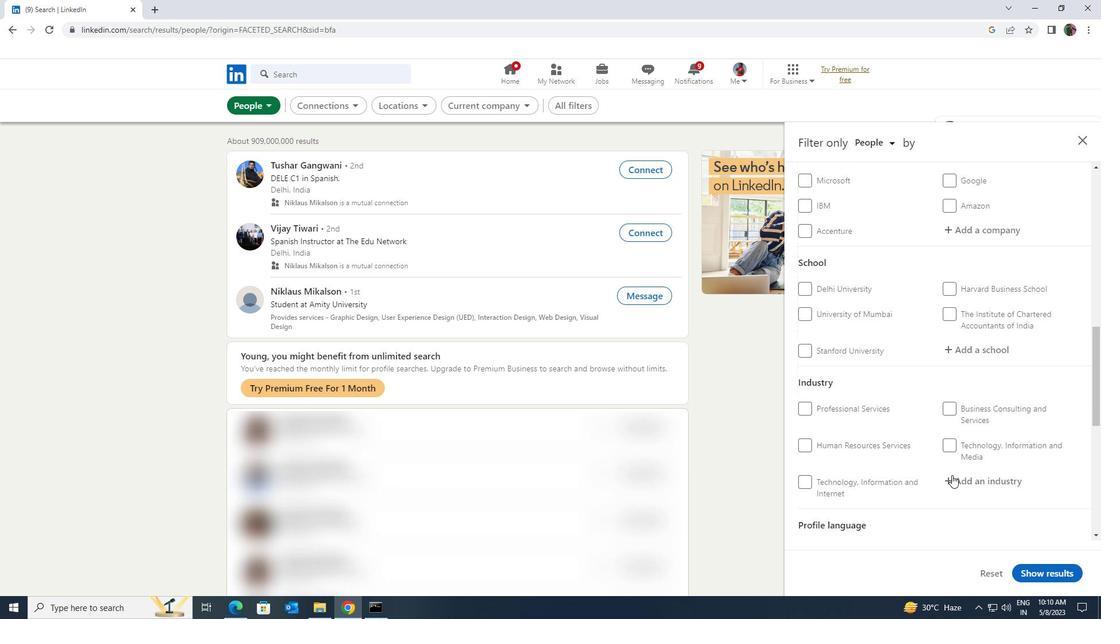 
Action: Mouse scrolled (952, 476) with delta (0, 0)
Screenshot: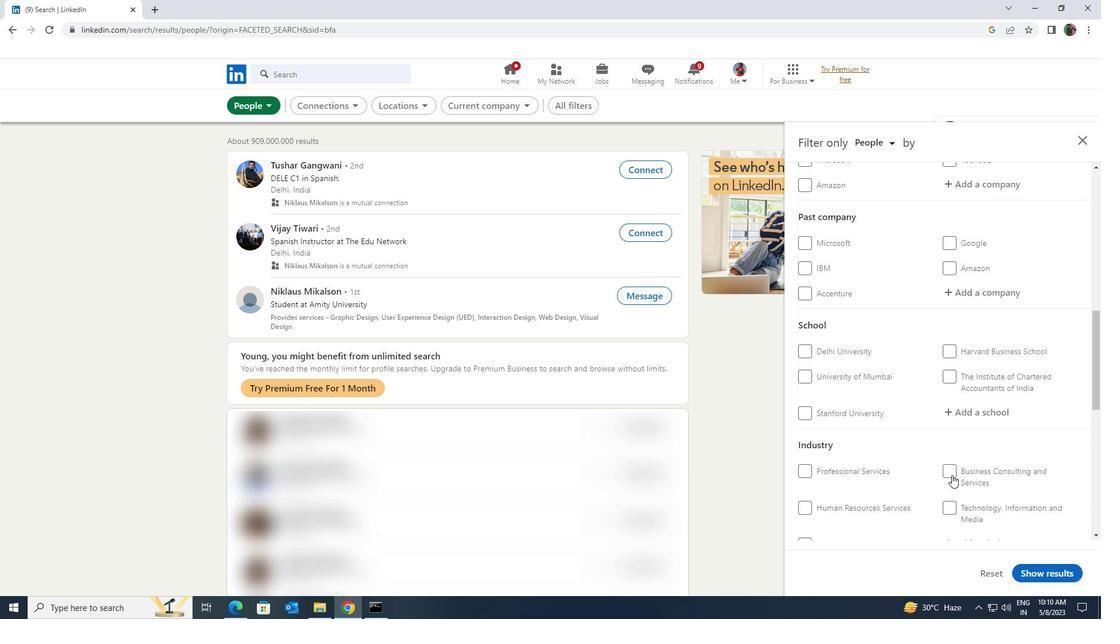 
Action: Mouse scrolled (952, 476) with delta (0, 0)
Screenshot: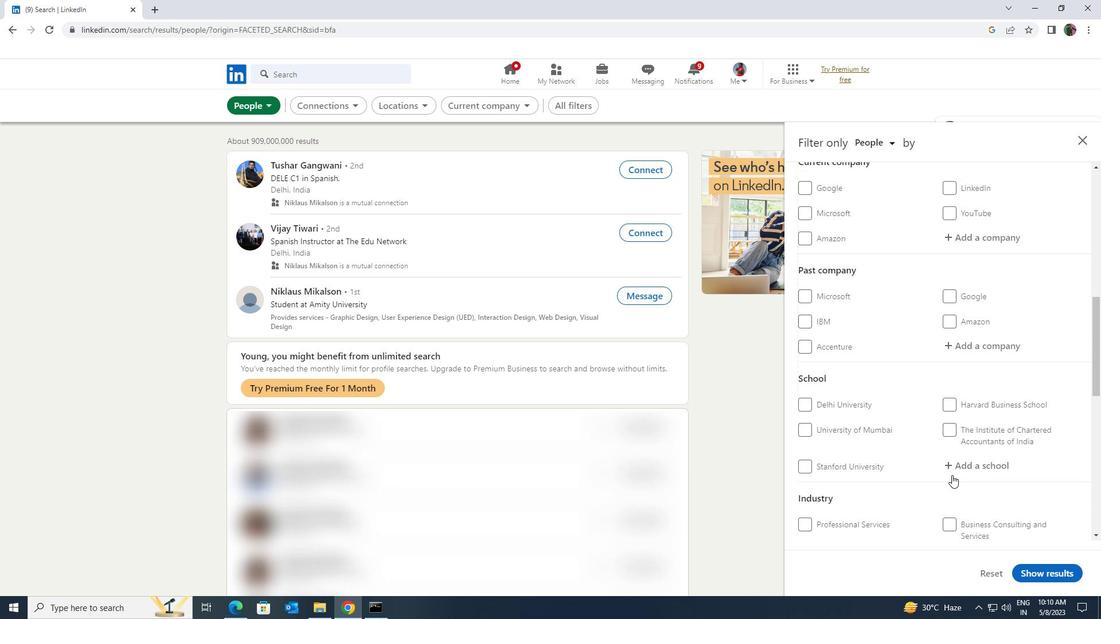 
Action: Mouse scrolled (952, 476) with delta (0, 0)
Screenshot: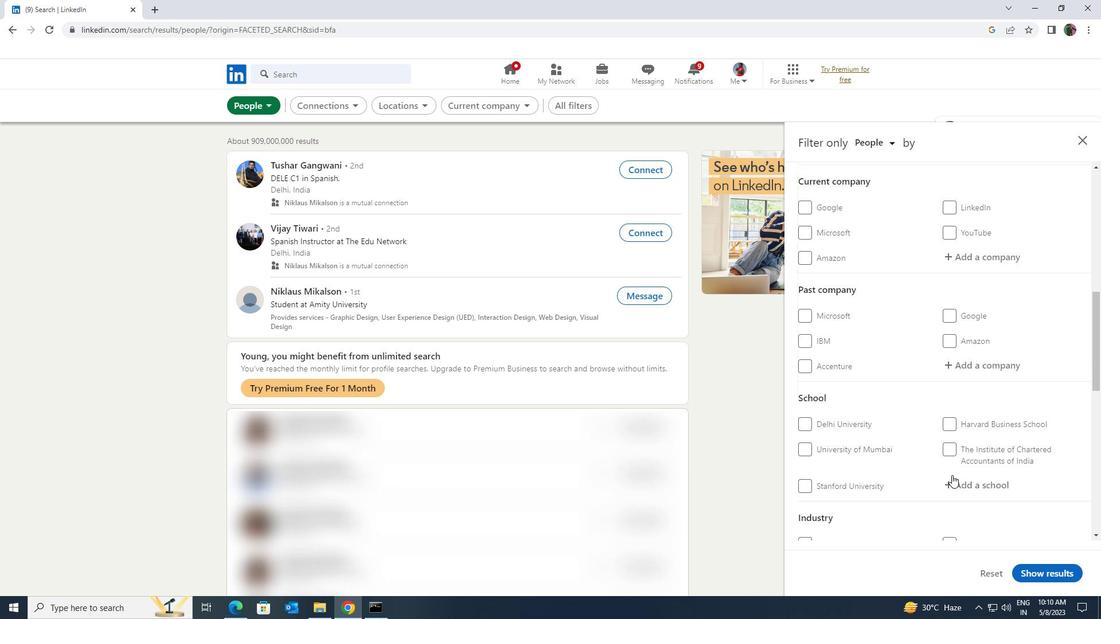 
Action: Mouse scrolled (952, 476) with delta (0, 0)
Screenshot: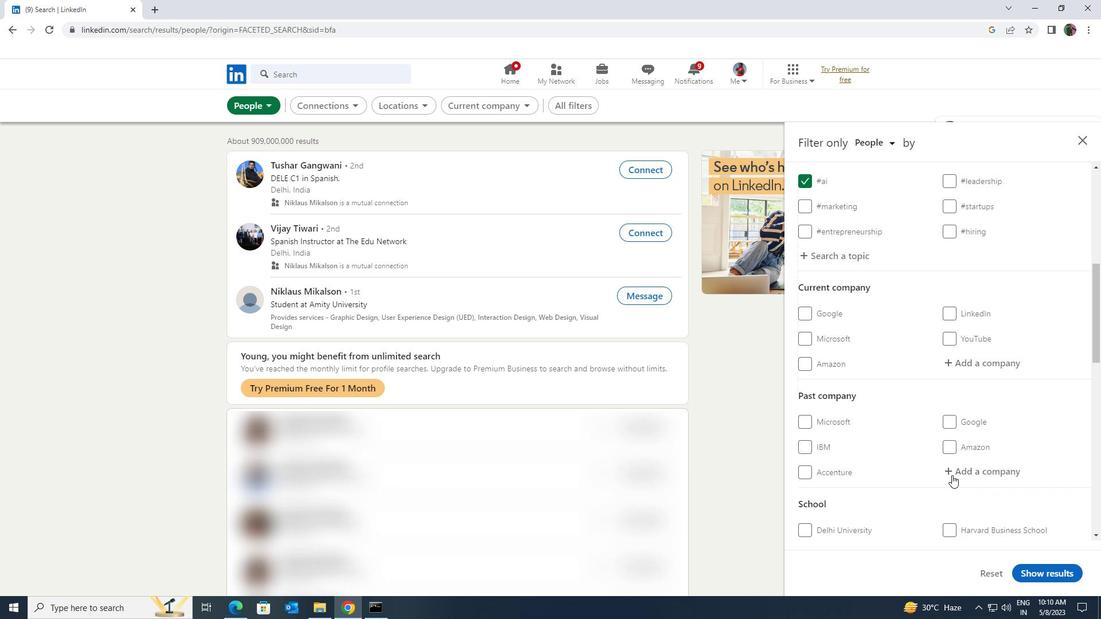 
Action: Mouse moved to (967, 436)
Screenshot: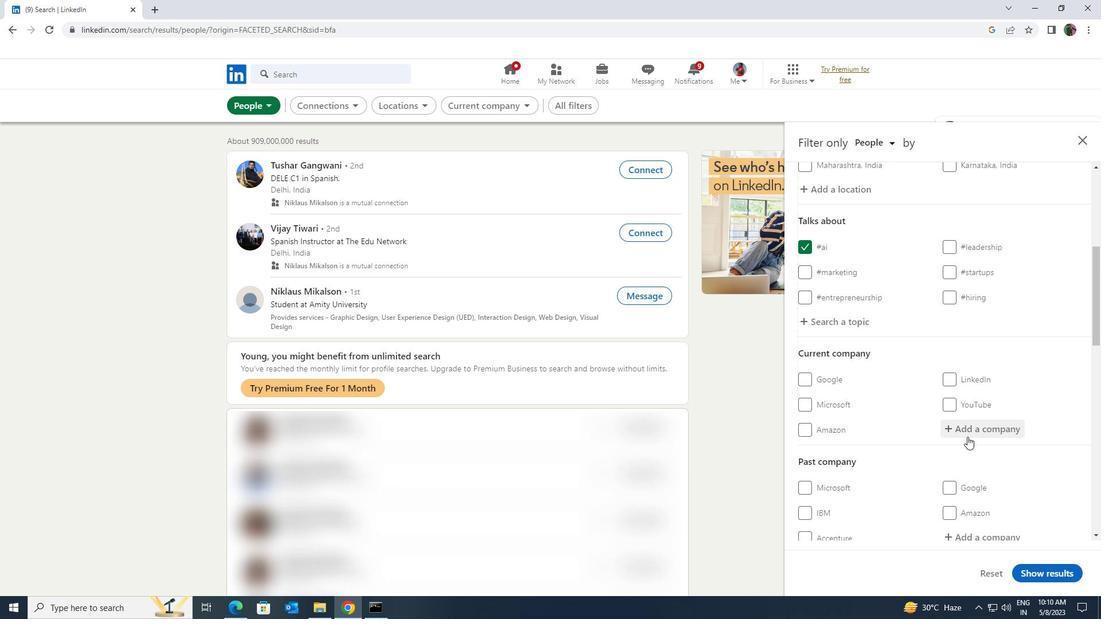 
Action: Mouse pressed left at (967, 436)
Screenshot: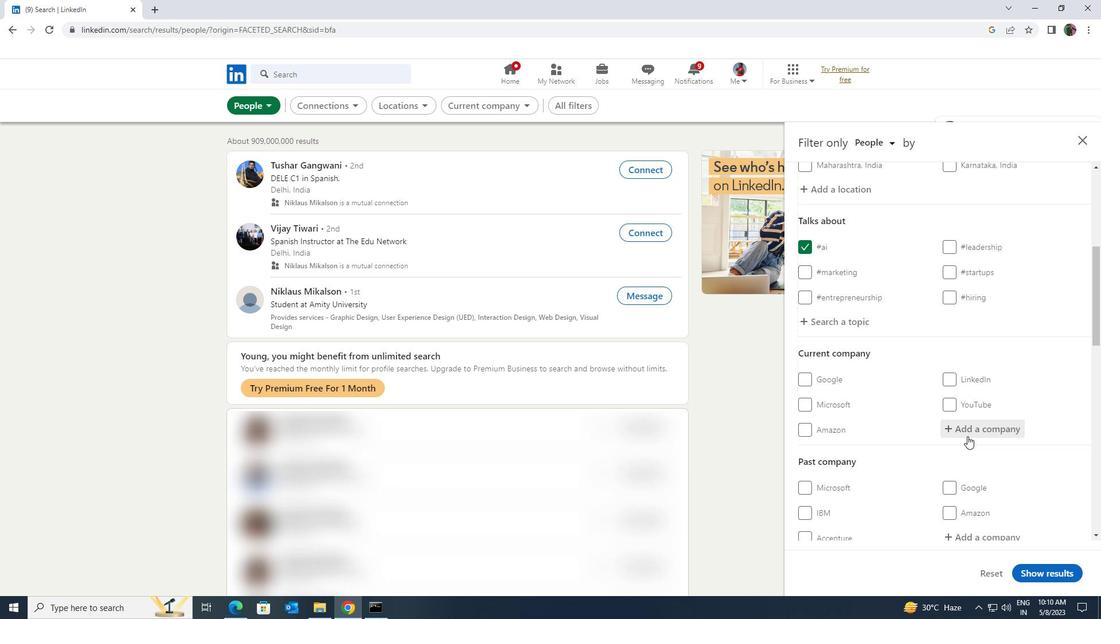 
Action: Key pressed <Key.shift><Key.shift><Key.shift><Key.shift><Key.shift>TEMPORARY<Key.space><Key.shift>HELP
Screenshot: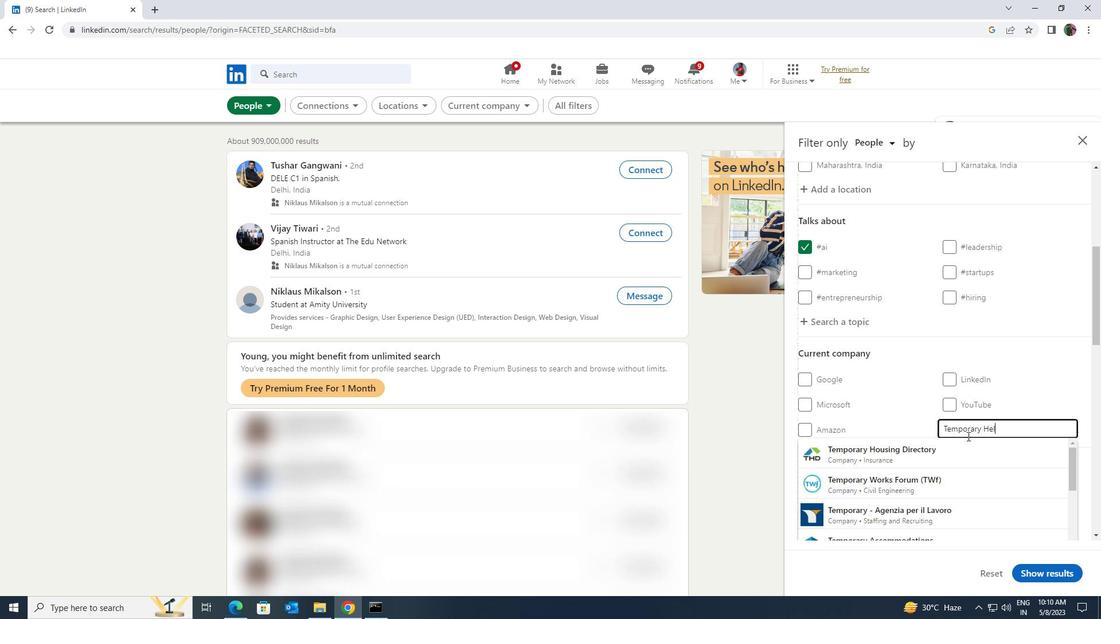 
Action: Mouse moved to (966, 445)
Screenshot: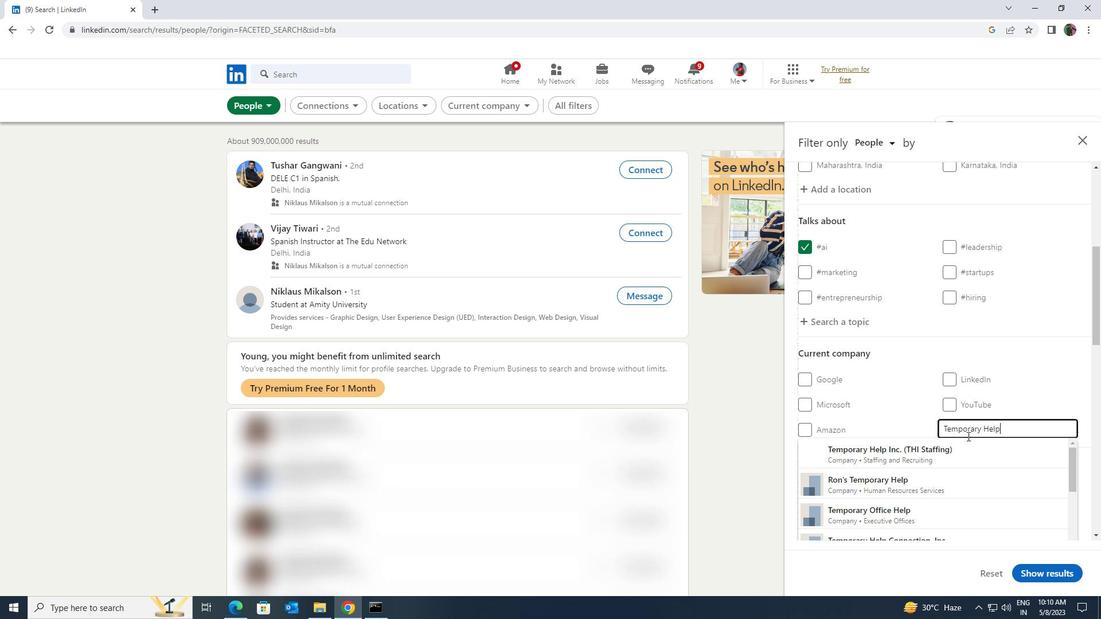 
Action: Mouse pressed left at (966, 445)
Screenshot: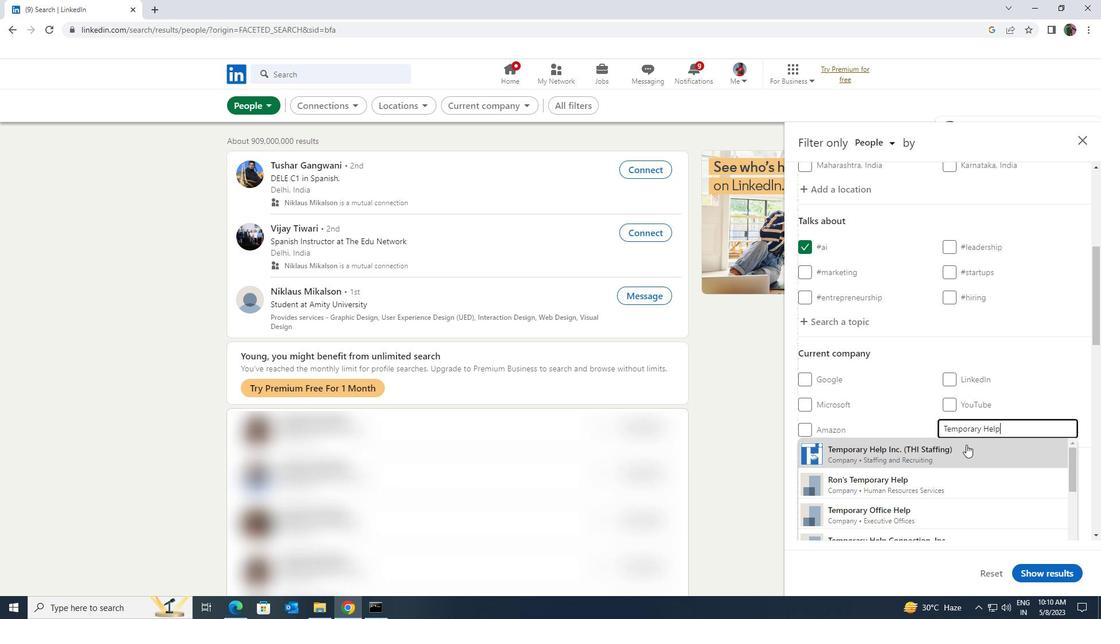 
Action: Mouse scrolled (966, 444) with delta (0, 0)
Screenshot: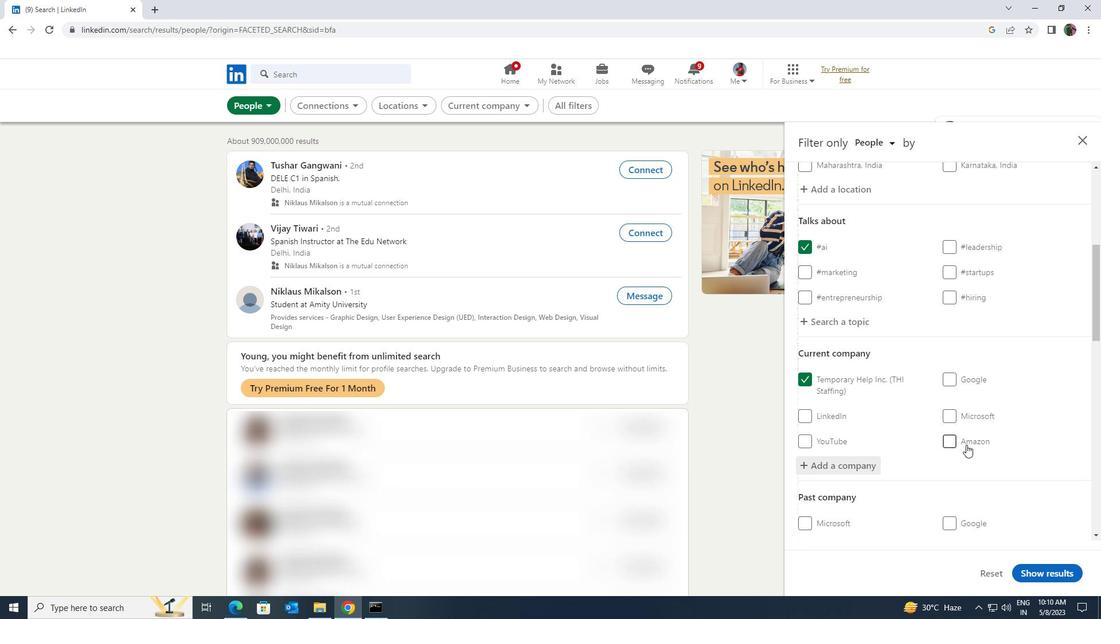 
Action: Mouse scrolled (966, 444) with delta (0, 0)
Screenshot: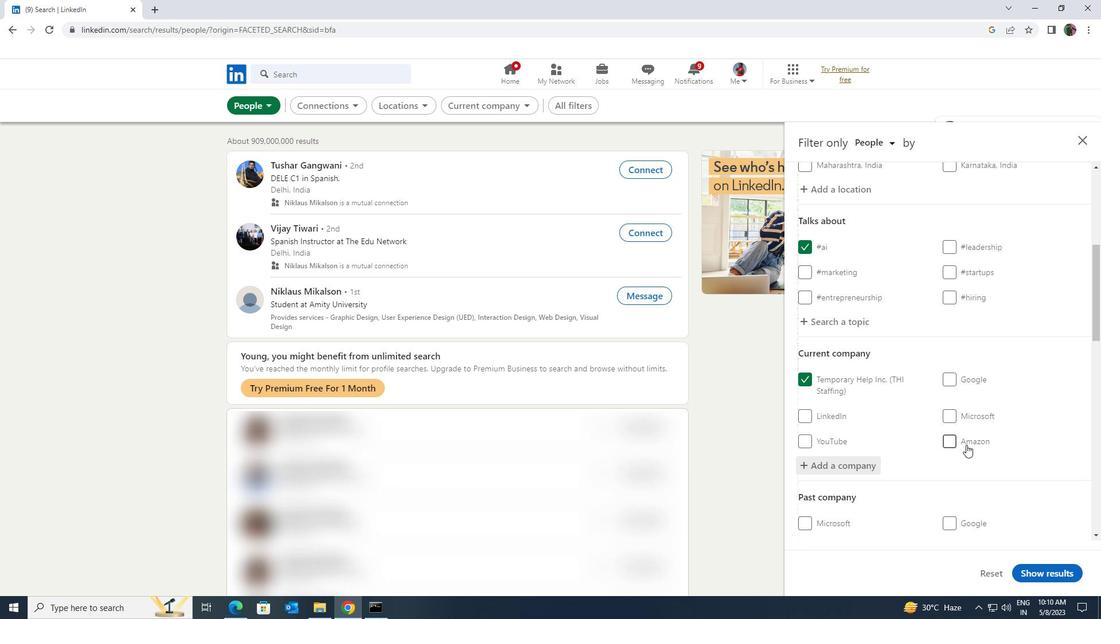 
Action: Mouse scrolled (966, 444) with delta (0, 0)
Screenshot: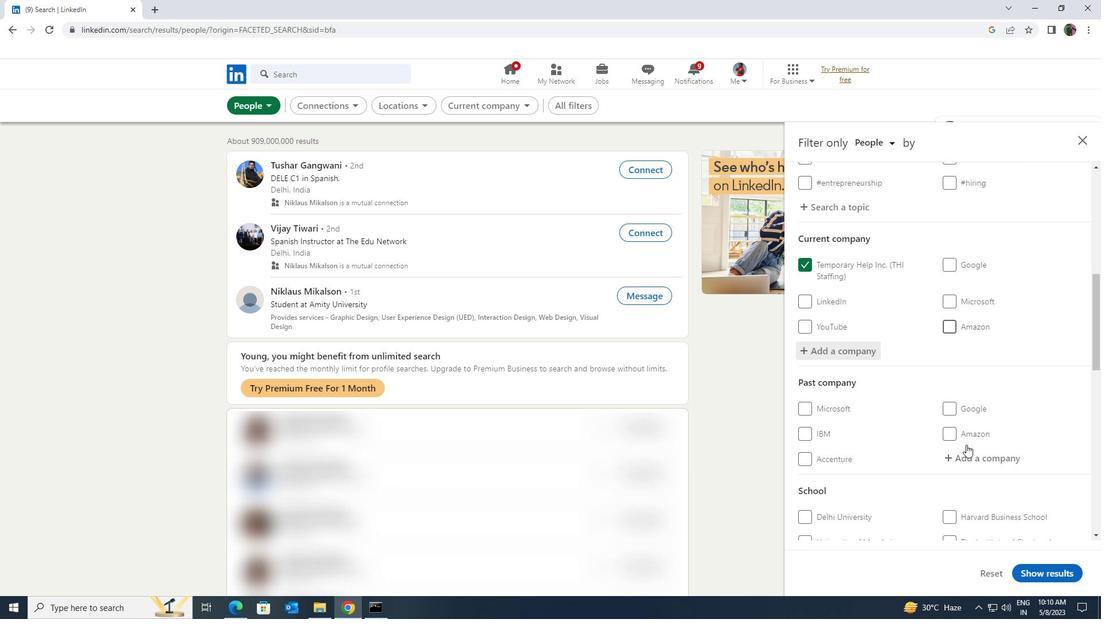 
Action: Mouse scrolled (966, 444) with delta (0, 0)
Screenshot: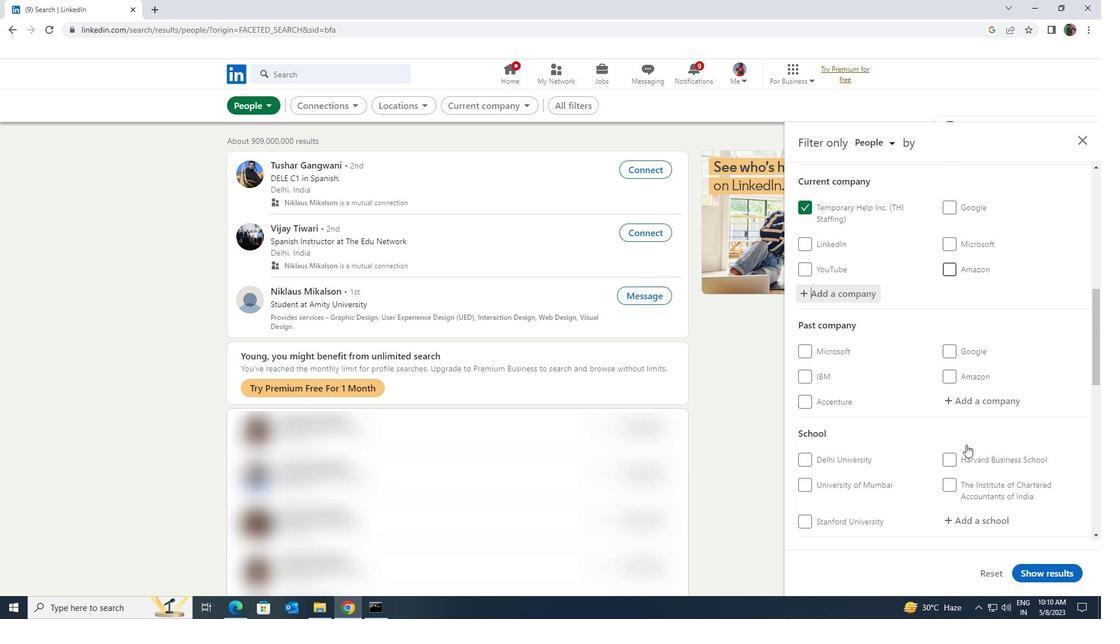
Action: Mouse moved to (969, 461)
Screenshot: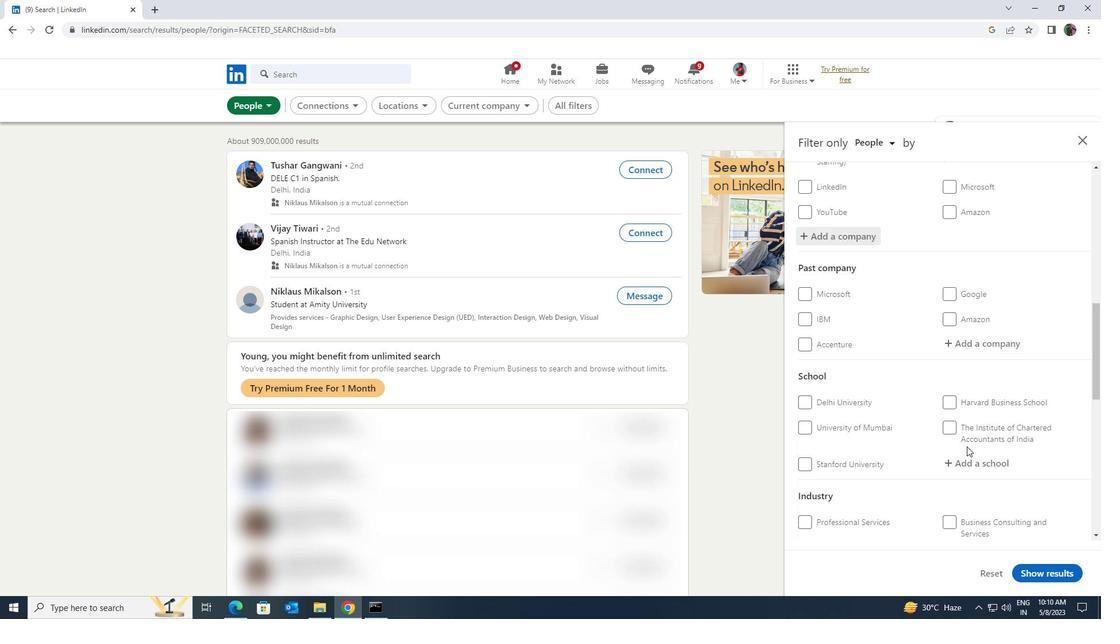 
Action: Mouse pressed left at (969, 461)
Screenshot: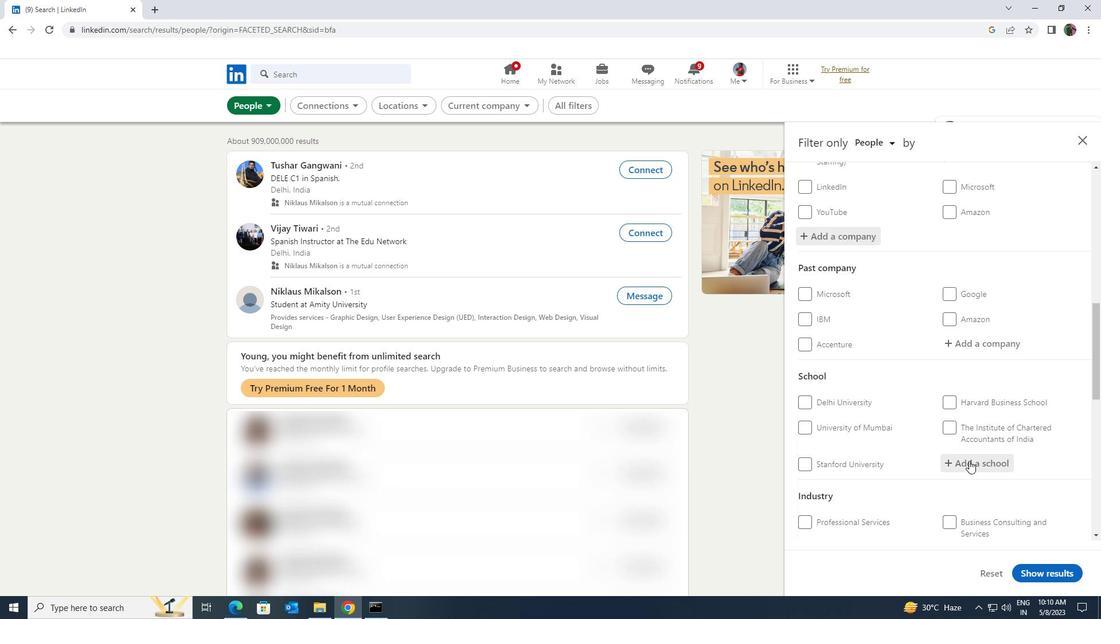 
Action: Key pressed <Key.shift>LIFE<Key.space><Key.shift>INSUR<Key.backspace><Key.backspace>
Screenshot: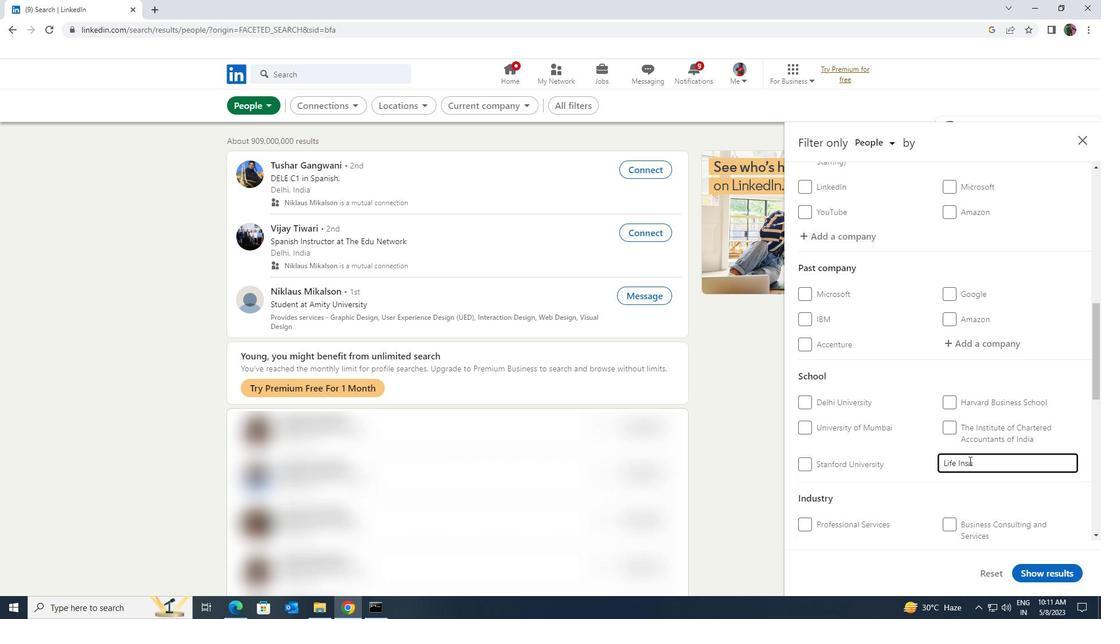 
Action: Mouse moved to (967, 482)
Screenshot: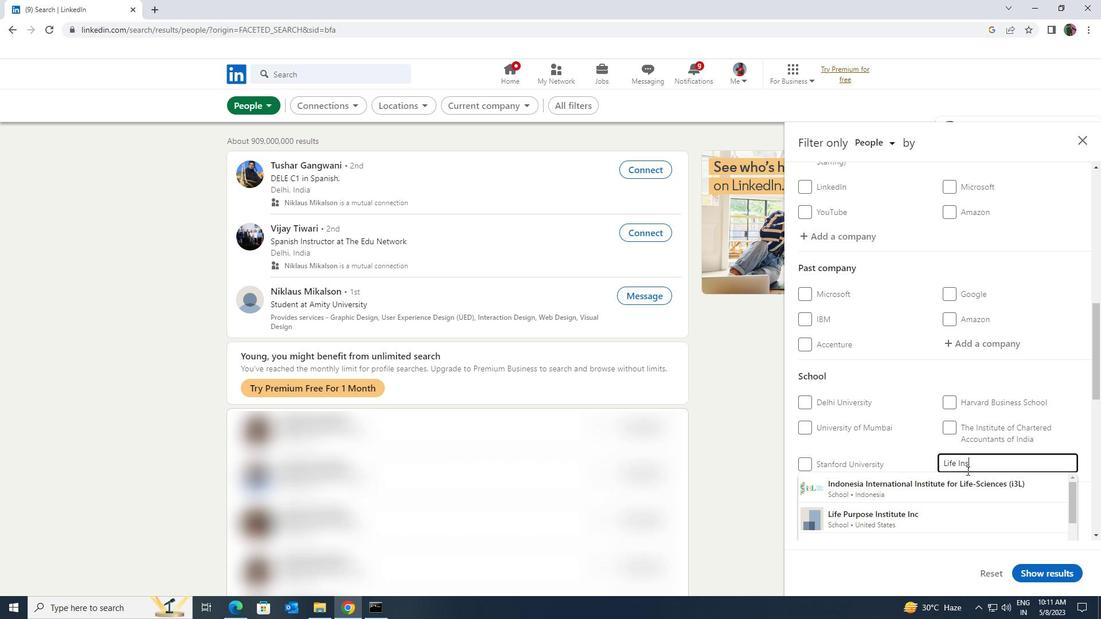 
Action: Mouse pressed left at (967, 482)
Screenshot: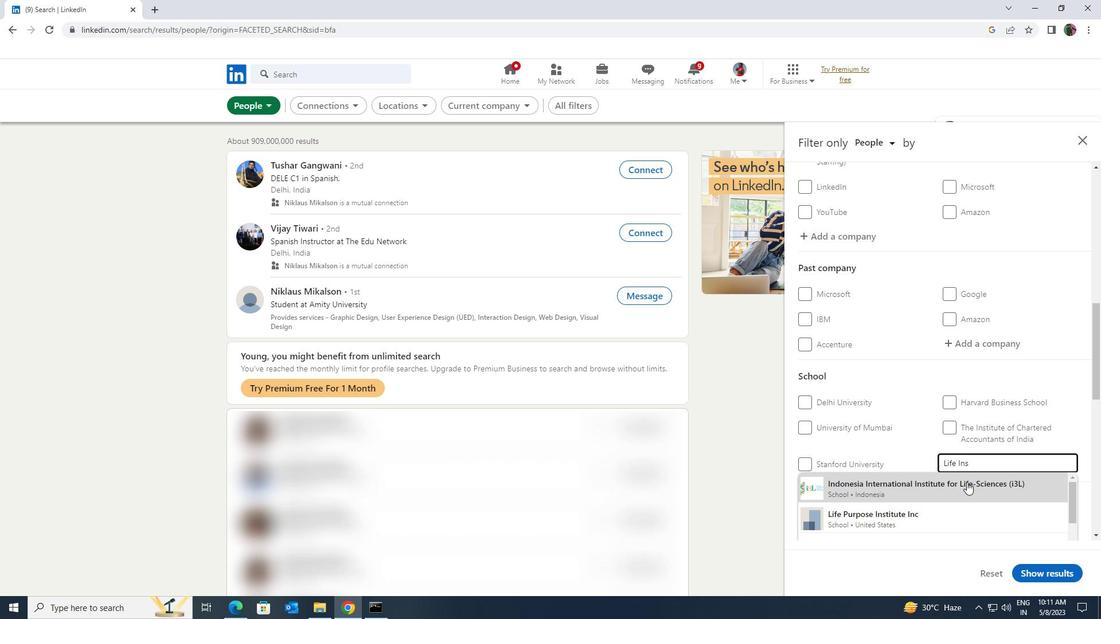
Action: Mouse scrolled (967, 481) with delta (0, 0)
Screenshot: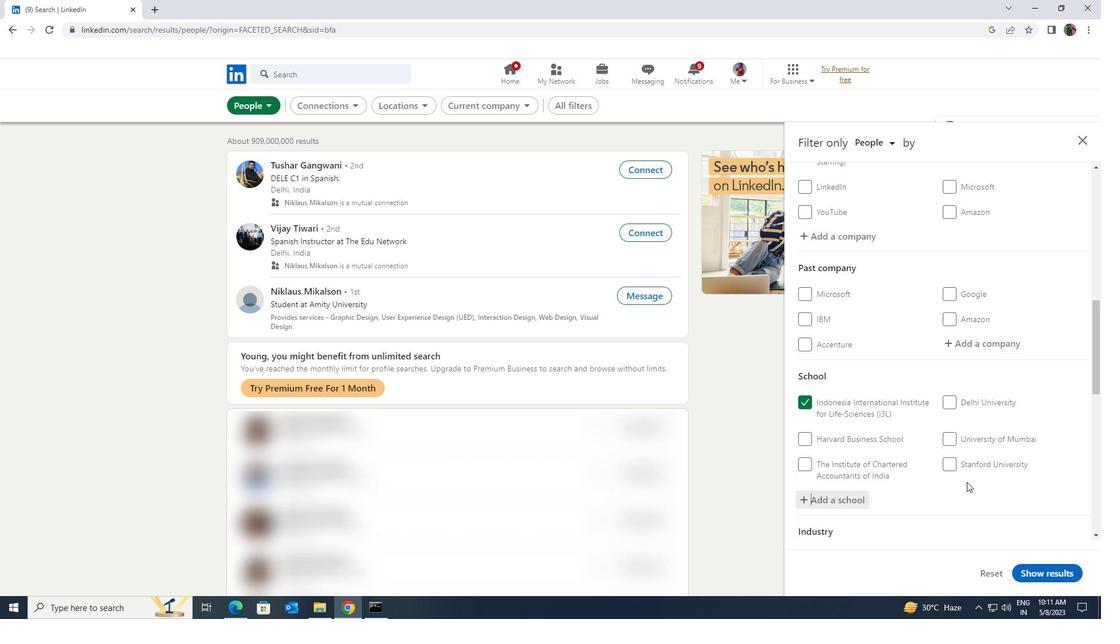 
Action: Mouse scrolled (967, 481) with delta (0, 0)
Screenshot: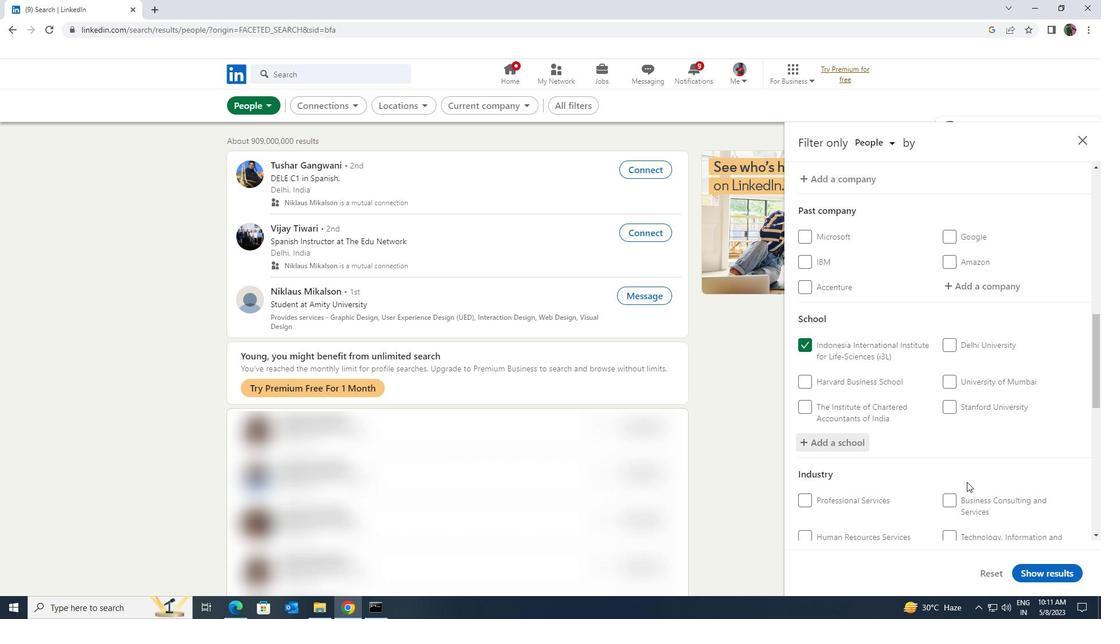 
Action: Mouse scrolled (967, 481) with delta (0, 0)
Screenshot: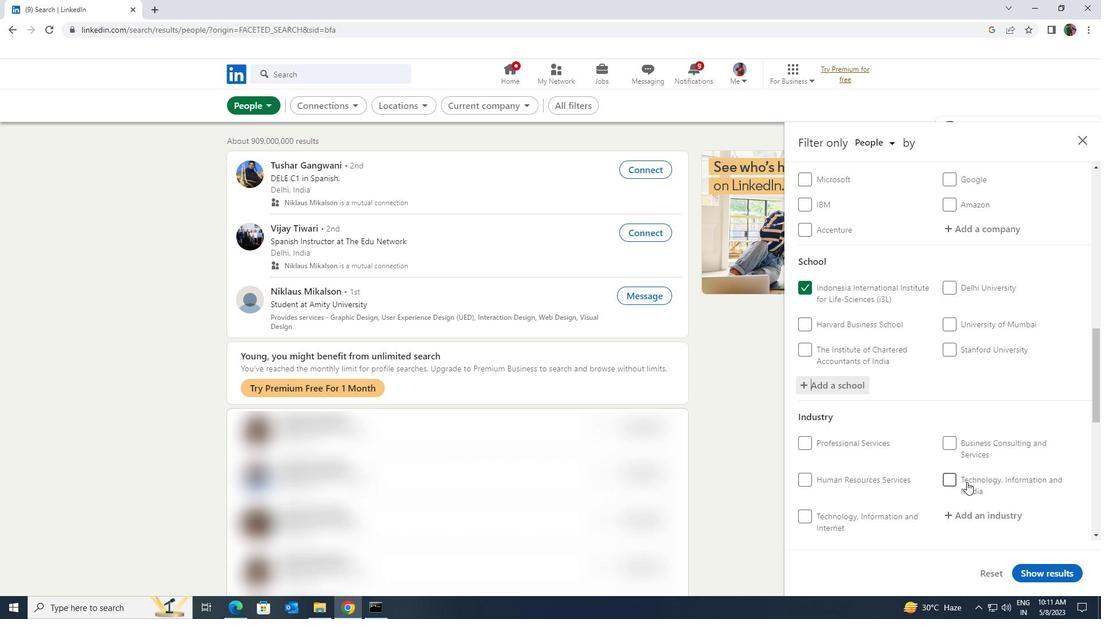 
Action: Mouse moved to (972, 458)
Screenshot: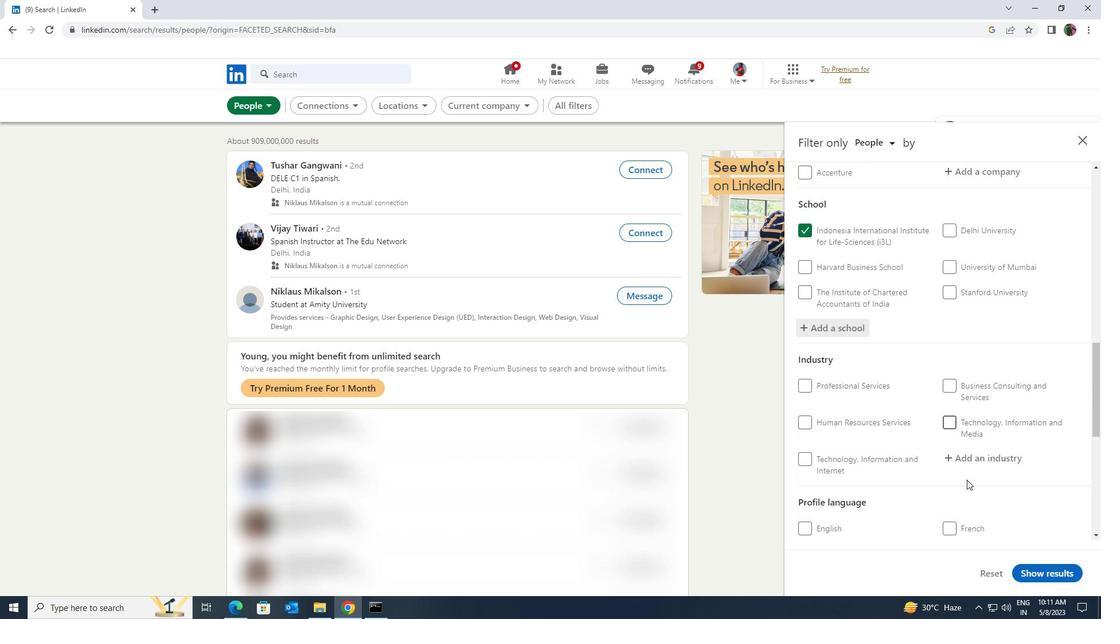 
Action: Mouse pressed left at (972, 458)
Screenshot: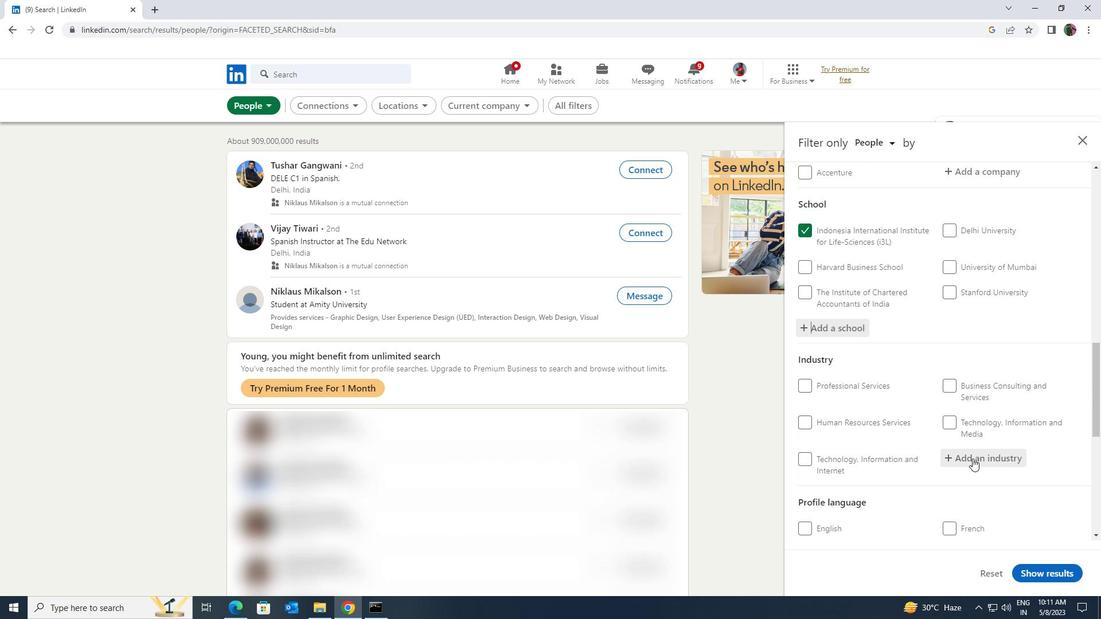 
Action: Key pressed <Key.shift>LIFE<Key.space><Key.shift><Key.shift><Key.shift><Key.shift><Key.shift><Key.shift><Key.shift><Key.shift><Key.shift><Key.shift><Key.shift>INSURANCE<Key.space>
Screenshot: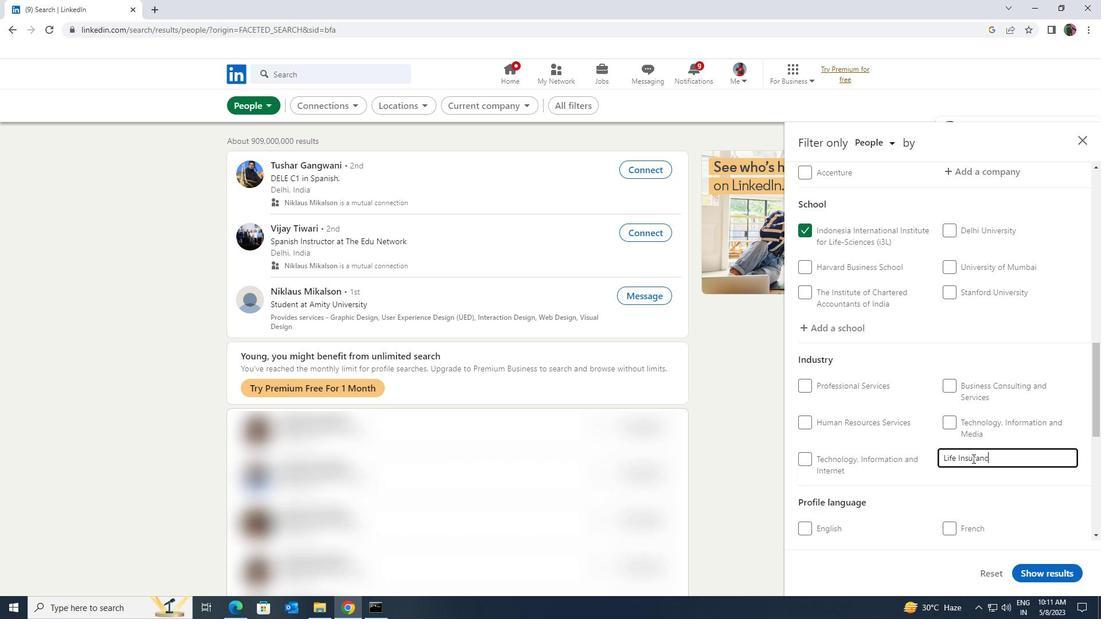 
Action: Mouse scrolled (972, 458) with delta (0, 0)
Screenshot: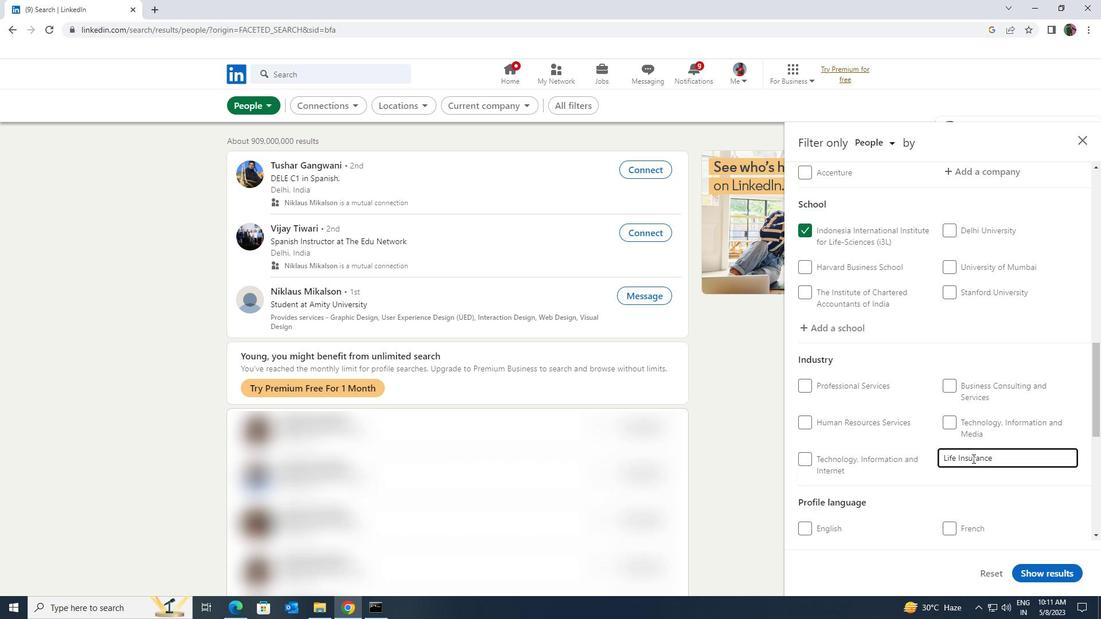 
Action: Mouse scrolled (972, 458) with delta (0, 0)
Screenshot: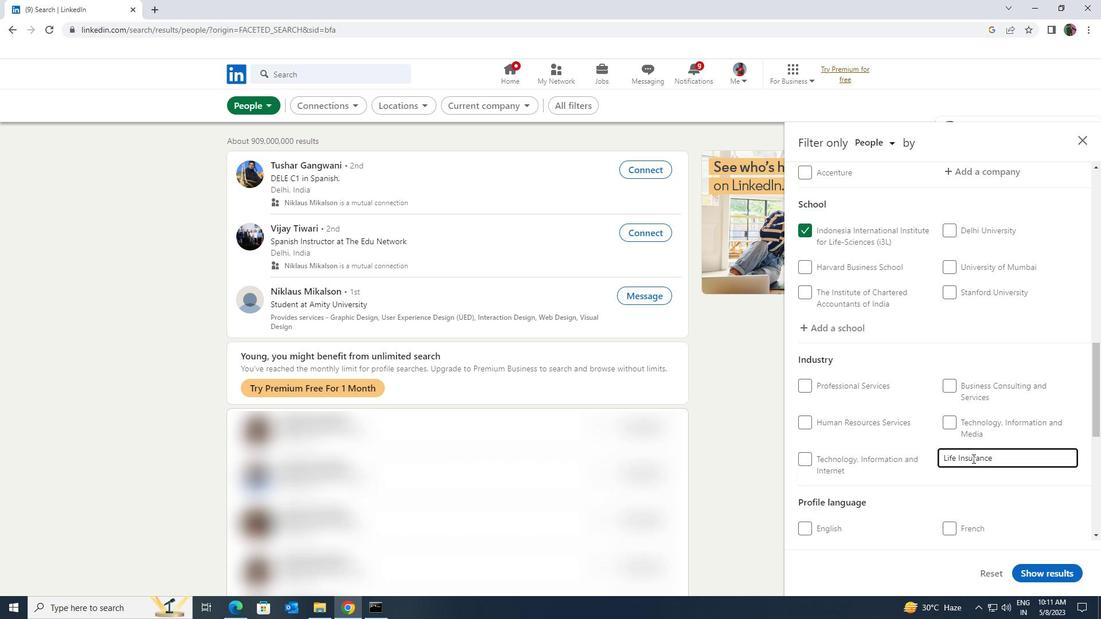 
Action: Mouse scrolled (972, 458) with delta (0, 0)
Screenshot: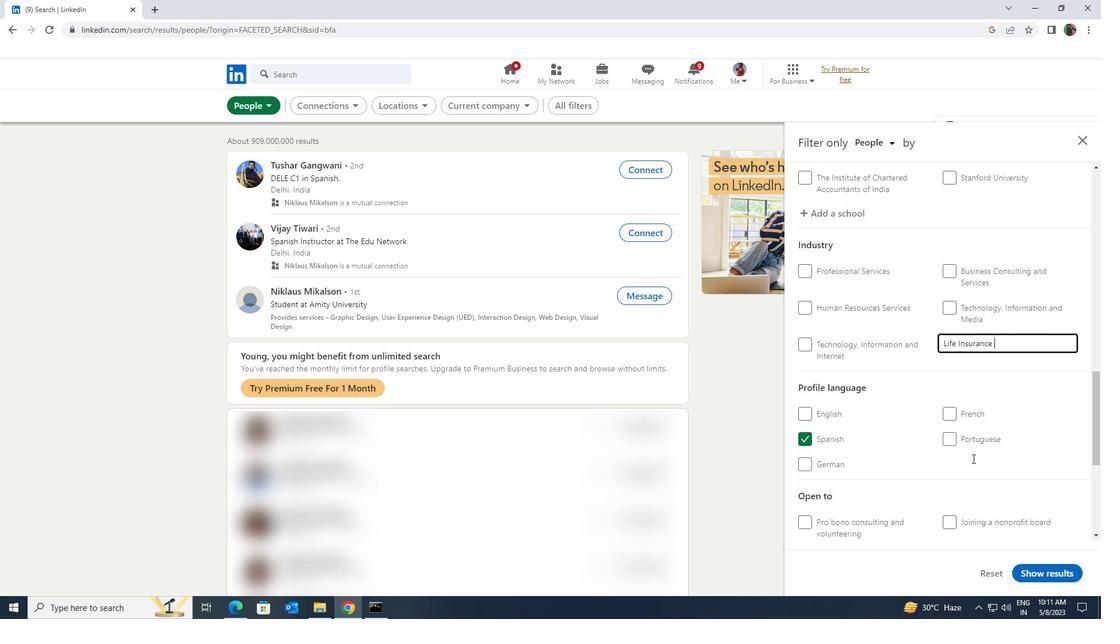 
Action: Mouse scrolled (972, 458) with delta (0, 0)
Screenshot: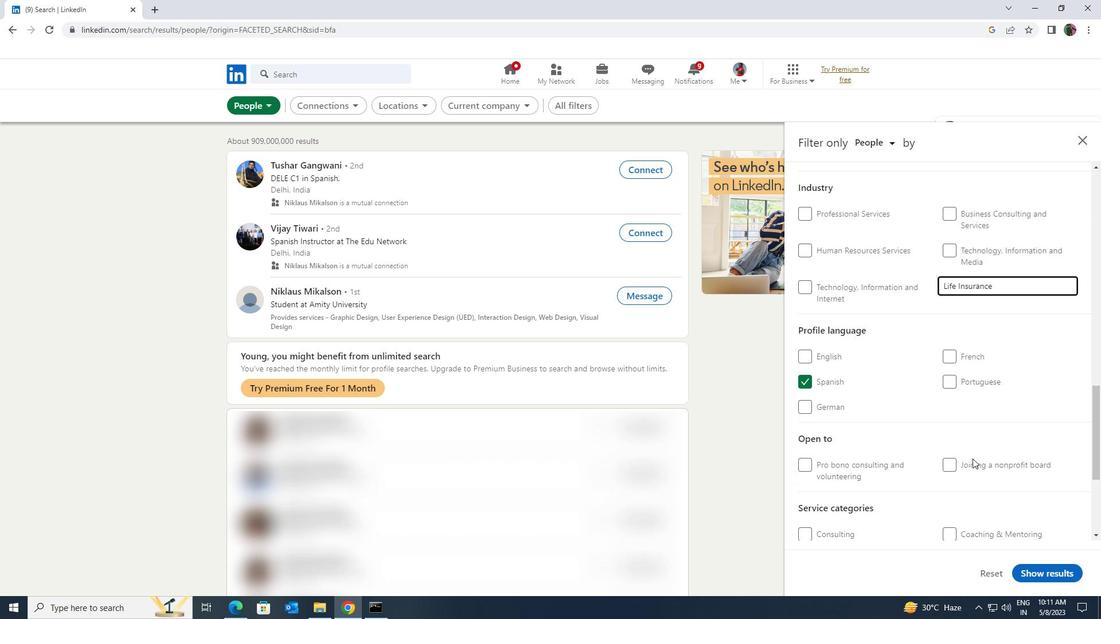 
Action: Mouse scrolled (972, 458) with delta (0, 0)
Screenshot: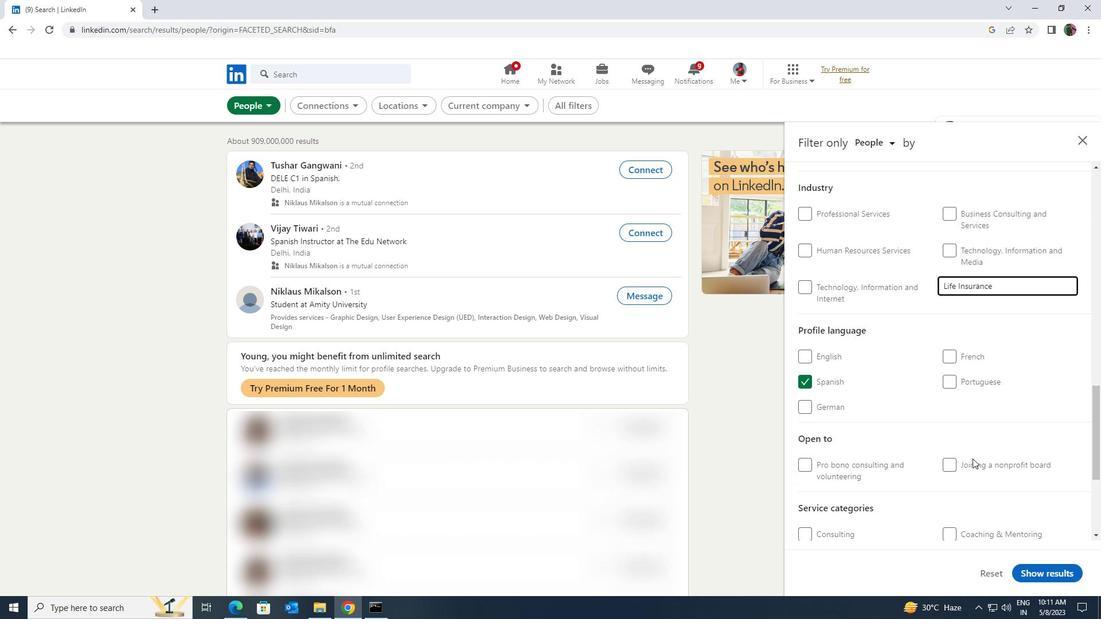 
Action: Mouse moved to (974, 467)
Screenshot: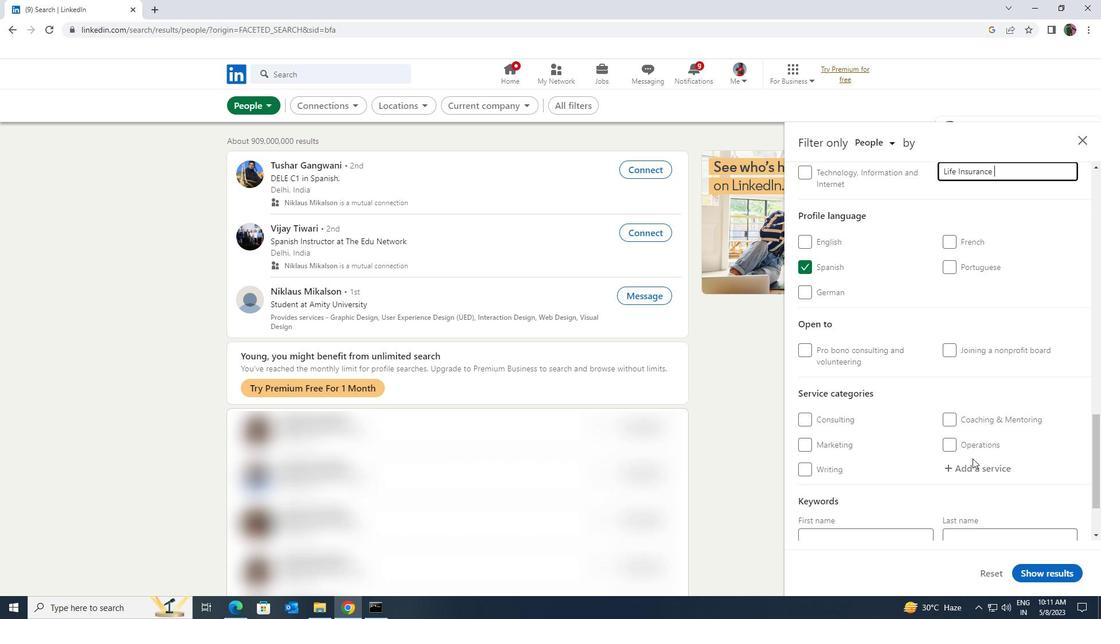 
Action: Mouse pressed left at (974, 467)
Screenshot: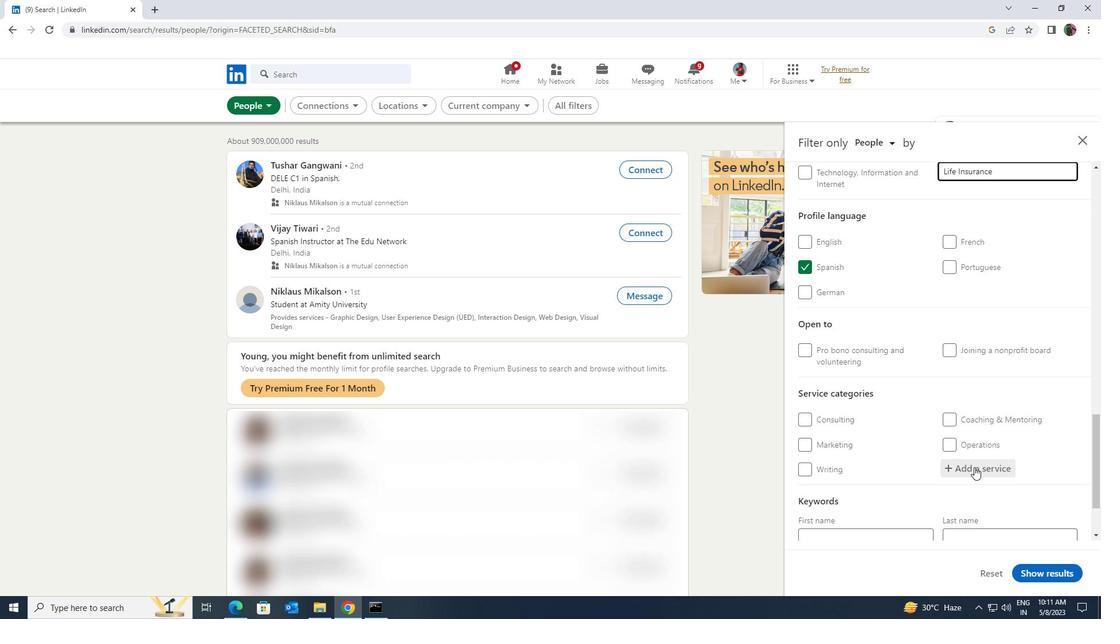 
Action: Mouse moved to (975, 468)
Screenshot: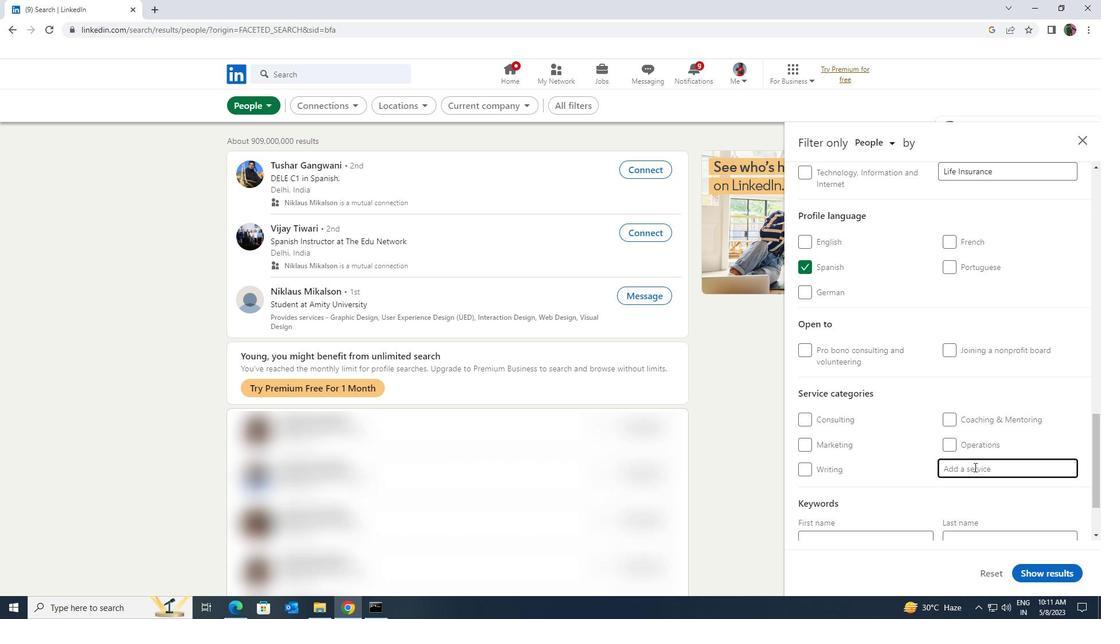 
Action: Key pressed <Key.shift>LIFE<Key.space>
Screenshot: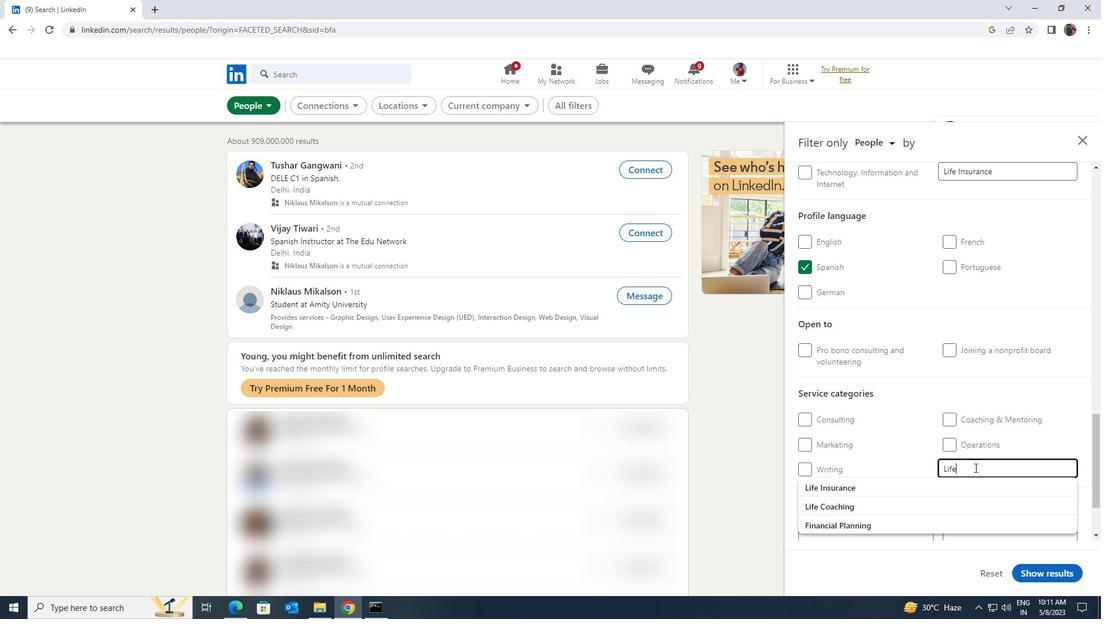
Action: Mouse moved to (973, 481)
Screenshot: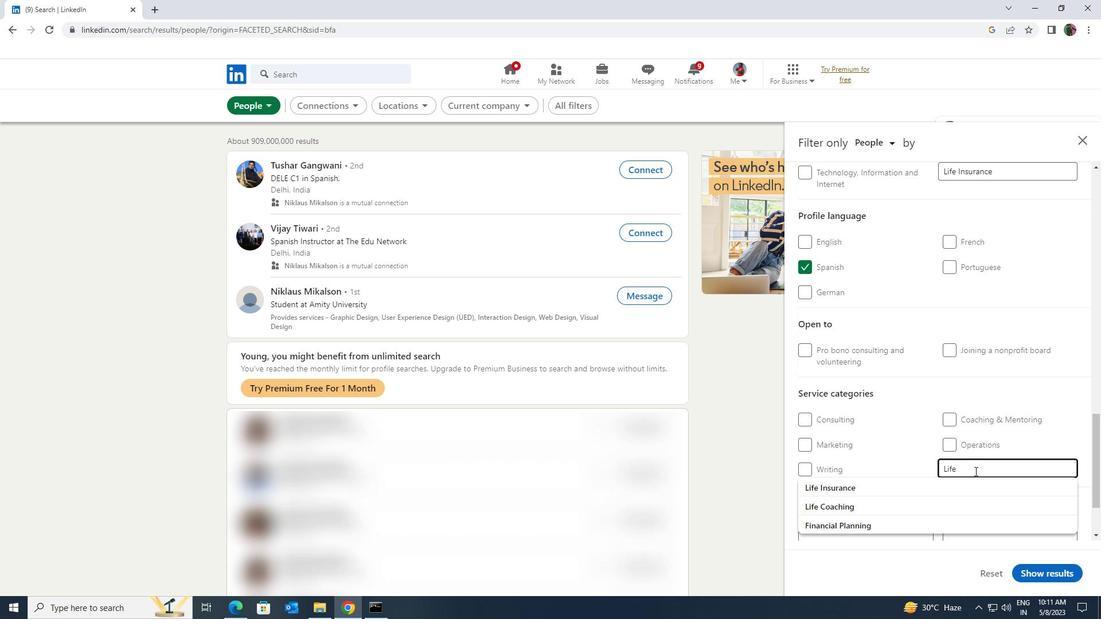 
Action: Mouse pressed left at (973, 481)
Screenshot: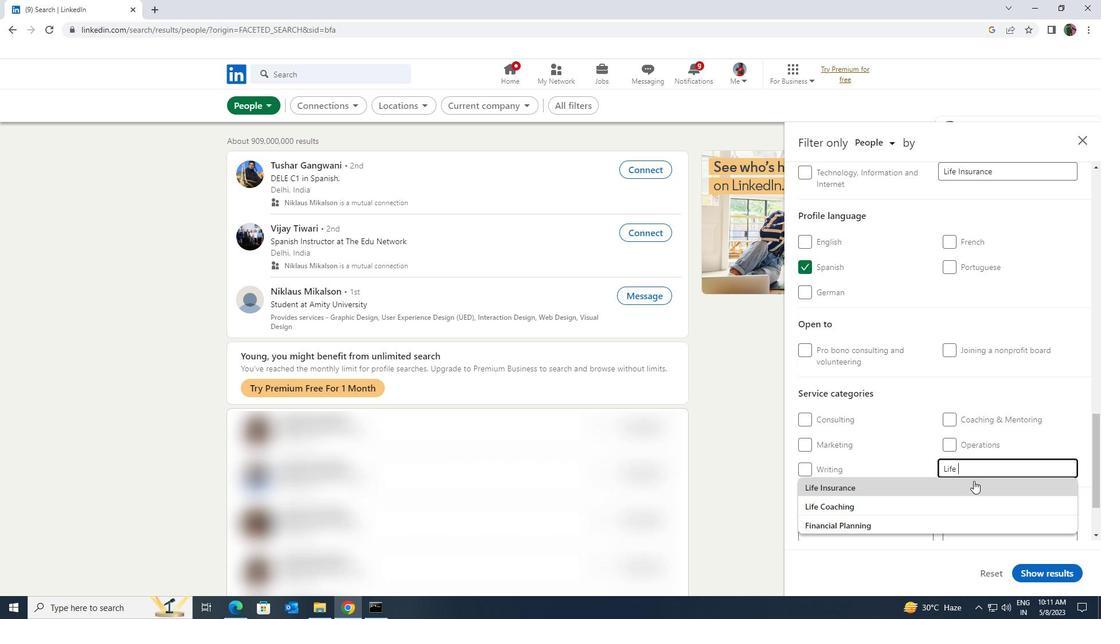 
Action: Mouse scrolled (973, 480) with delta (0, 0)
Screenshot: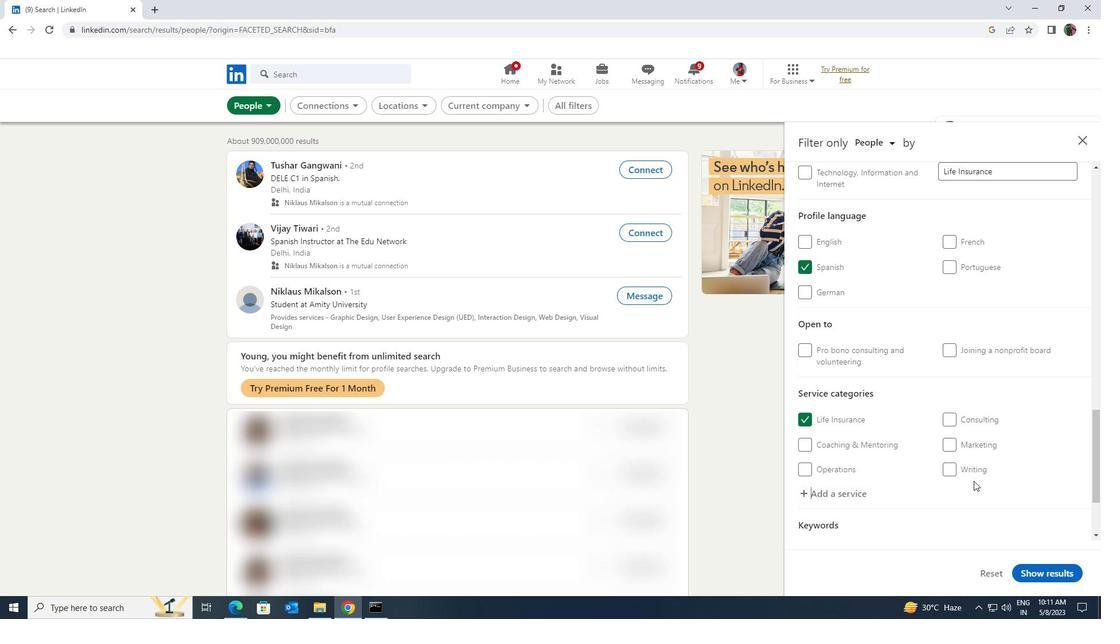 
Action: Mouse scrolled (973, 480) with delta (0, 0)
Screenshot: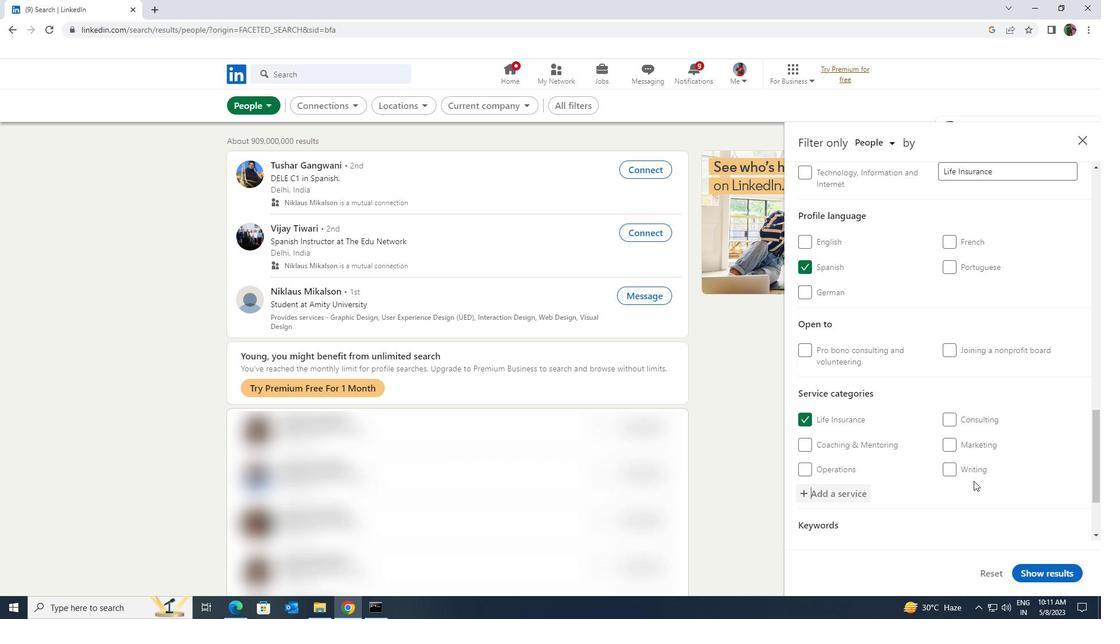 
Action: Mouse scrolled (973, 480) with delta (0, 0)
Screenshot: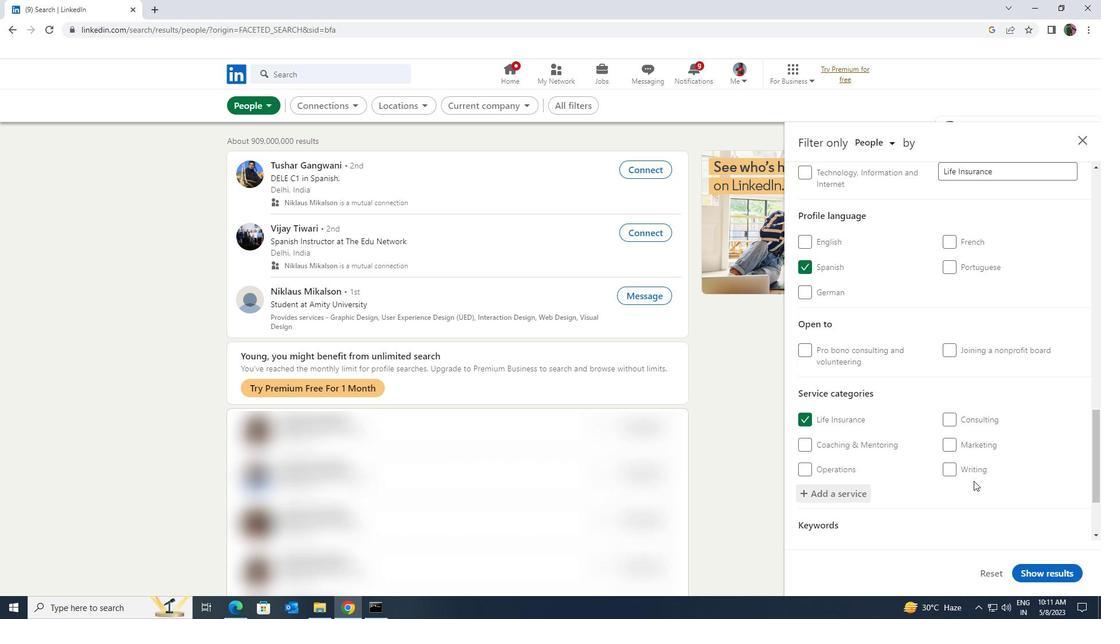 
Action: Mouse moved to (909, 490)
Screenshot: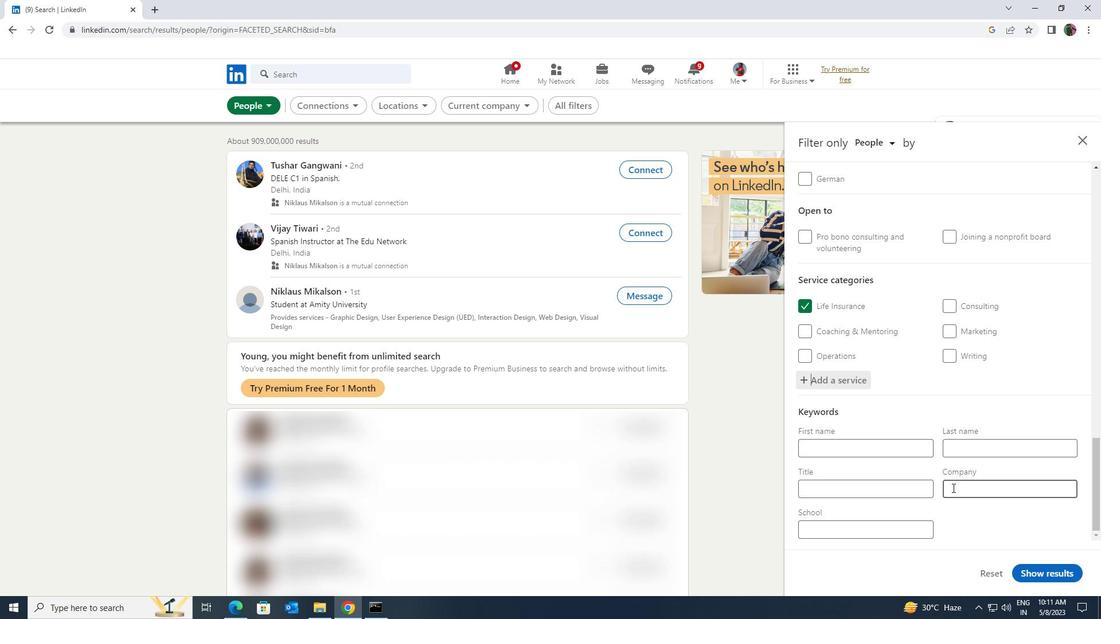 
Action: Mouse pressed left at (909, 490)
Screenshot: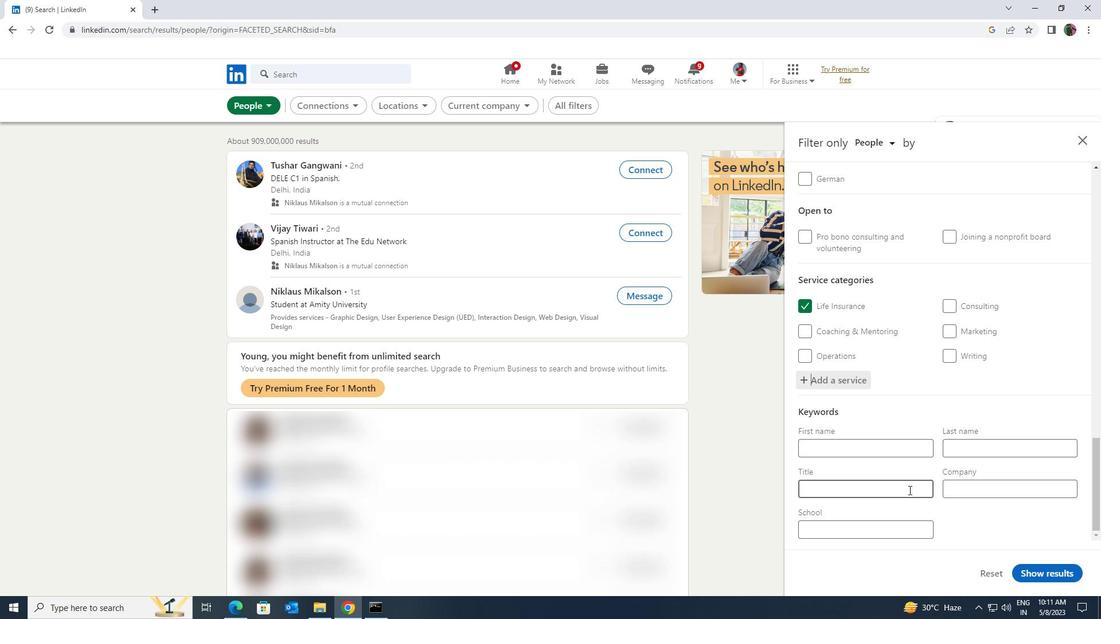 
Action: Mouse moved to (908, 490)
Screenshot: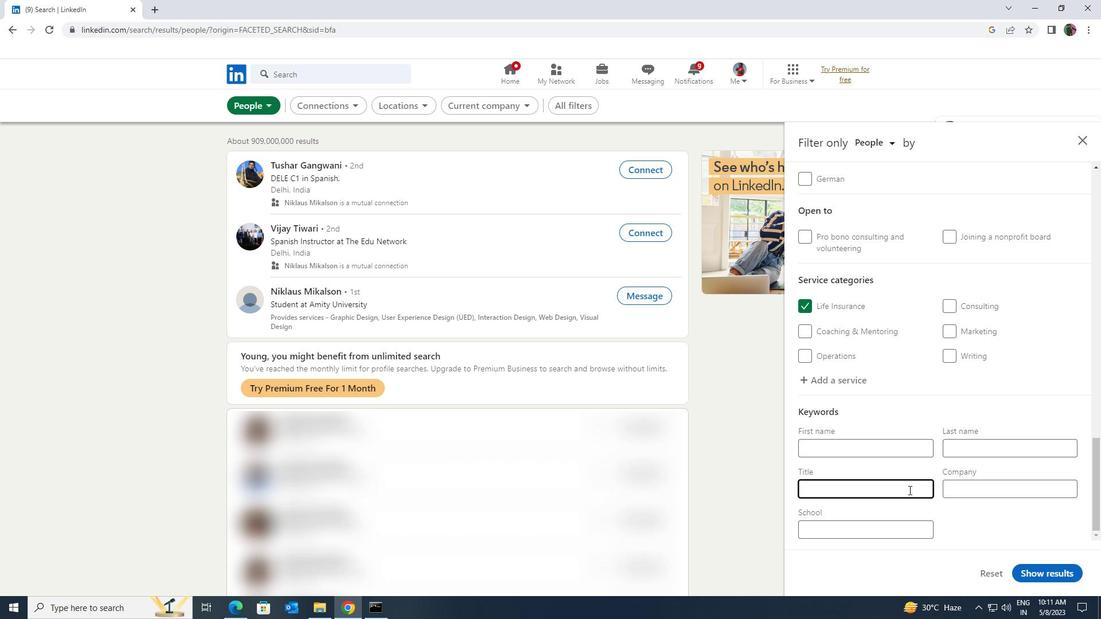 
Action: Key pressed <Key.shift><Key.shift><Key.shift><Key.shift><Key.shift><Key.shift><Key.shift><Key.shift><Key.shift><Key.shift><Key.shift><Key.shift><Key.shift><Key.shift><Key.shift><Key.shift><Key.shift><Key.shift><Key.shift><Key.shift><Key.shift><Key.shift><Key.shift><Key.shift><Key.shift><Key.shift><Key.shift><Key.shift><Key.shift><Key.shift><Key.shift><Key.shift><Key.shift><Key.shift><Key.shift><Key.shift><Key.shift><Key.shift><Key.shift><Key.shift><Key.shift><Key.shift><Key.shift><Key.shift><Key.shift><Key.shift><Key.shift><Key.shift><Key.shift><Key.shift><Key.shift><Key.shift><Key.shift><Key.shift><Key.shift><Key.shift><Key.shift><Key.shift><Key.shift><Key.shift><Key.shift><Key.shift><Key.shift><Key.shift><Key.shift><Key.shift><Key.shift><Key.shift><Key.shift>PARALEGAL
Screenshot: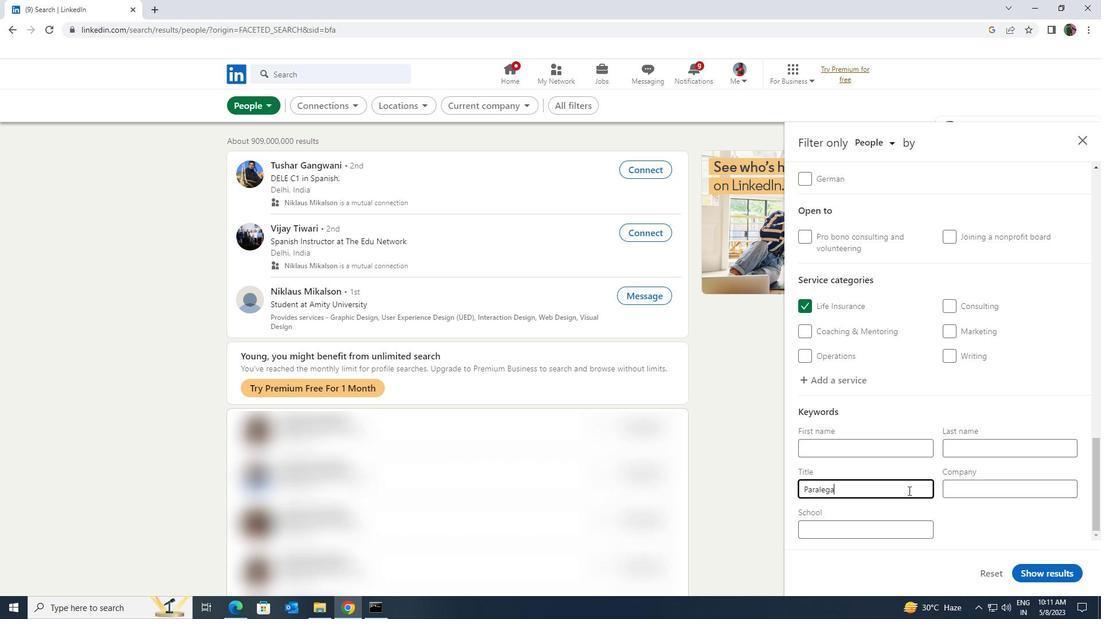 
Action: Mouse moved to (1025, 567)
Screenshot: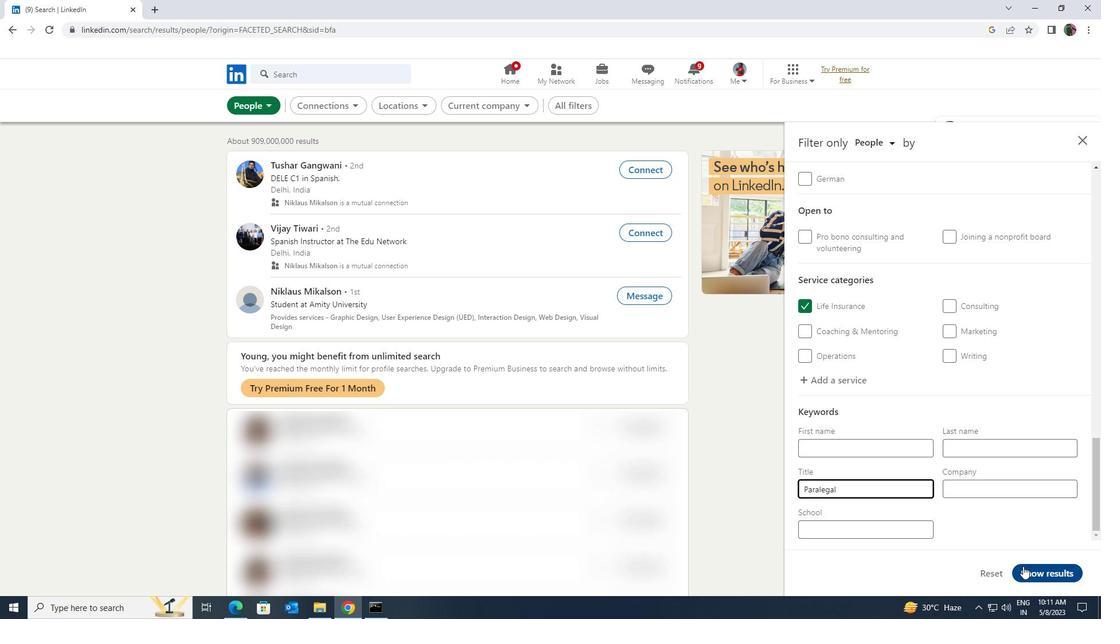 
Action: Mouse pressed left at (1025, 567)
Screenshot: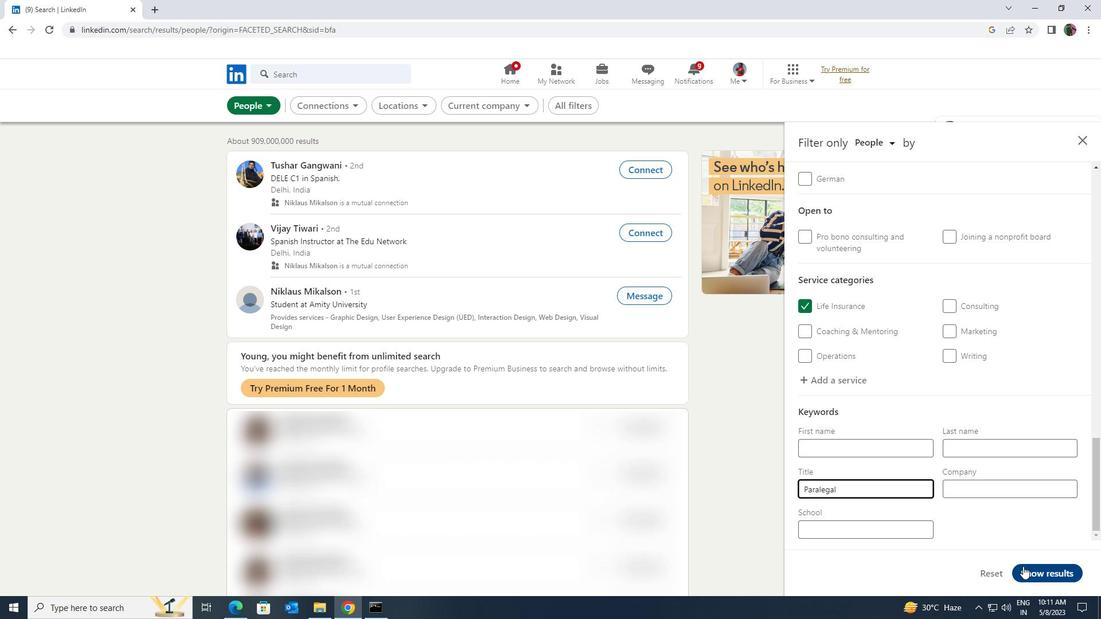 
Action: Mouse moved to (1025, 567)
Screenshot: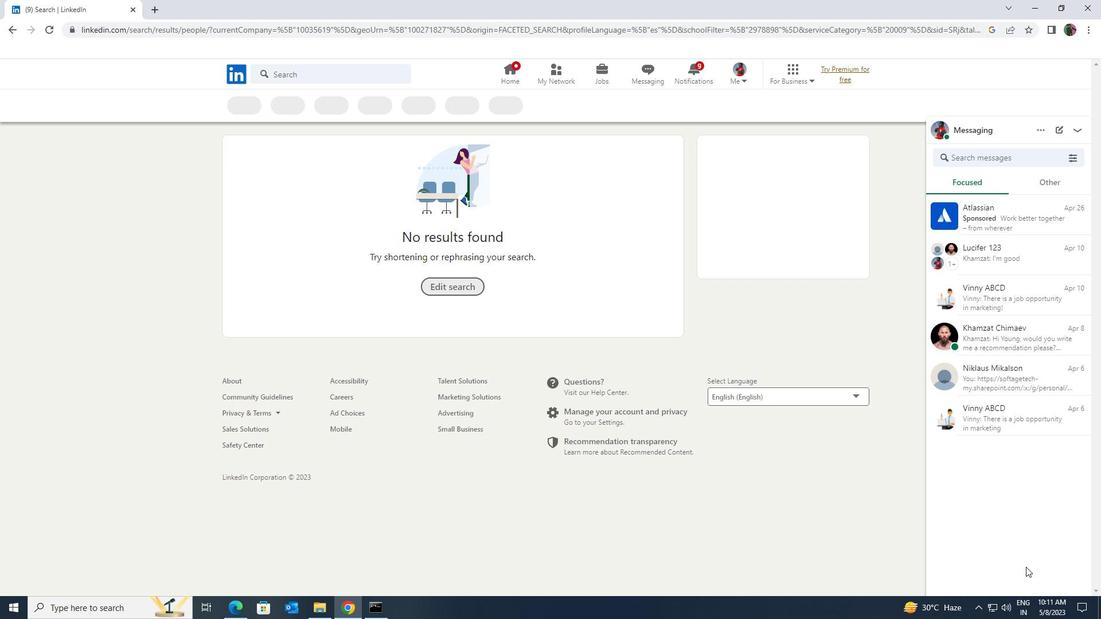 
